 Task: In Heading Arial with underline. Font size of heading  '18'Font style of data Calibri. Font size of data  9Alignment of headline & data Align center. Fill color in heading,  RedFont color of data Black Apply border in Data No BorderIn the sheet  Expense Tracker Spreadsheet Templatebook
Action: Mouse moved to (204, 115)
Screenshot: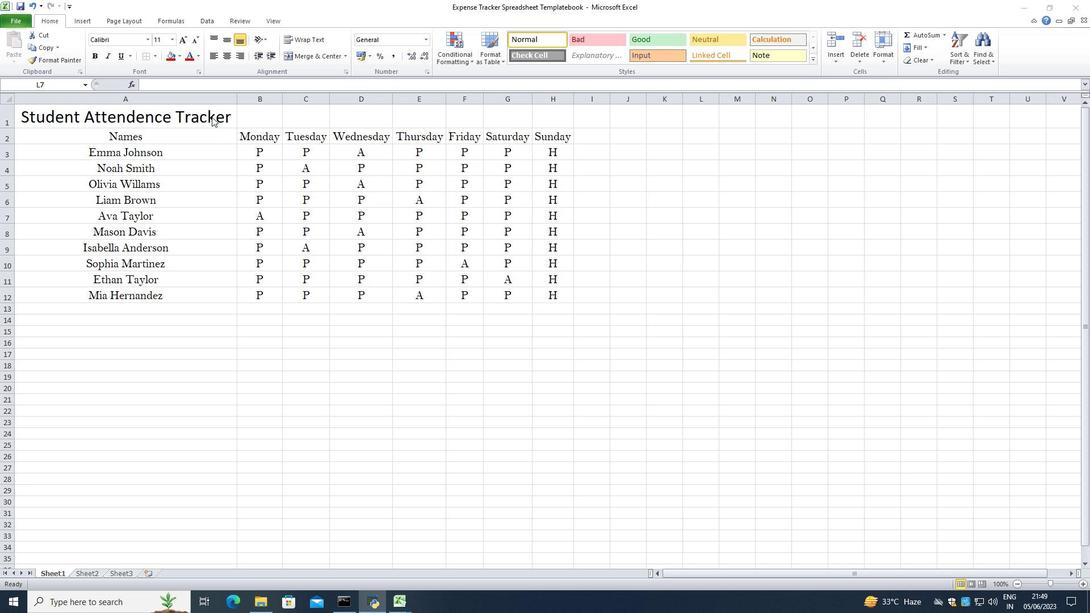 
Action: Mouse pressed left at (204, 115)
Screenshot: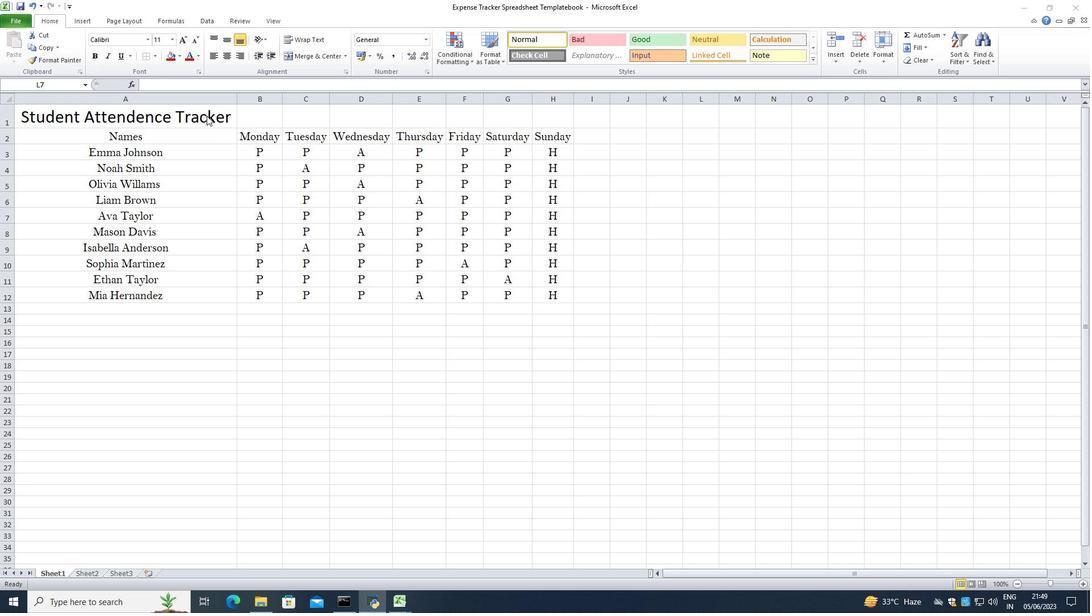 
Action: Mouse moved to (188, 115)
Screenshot: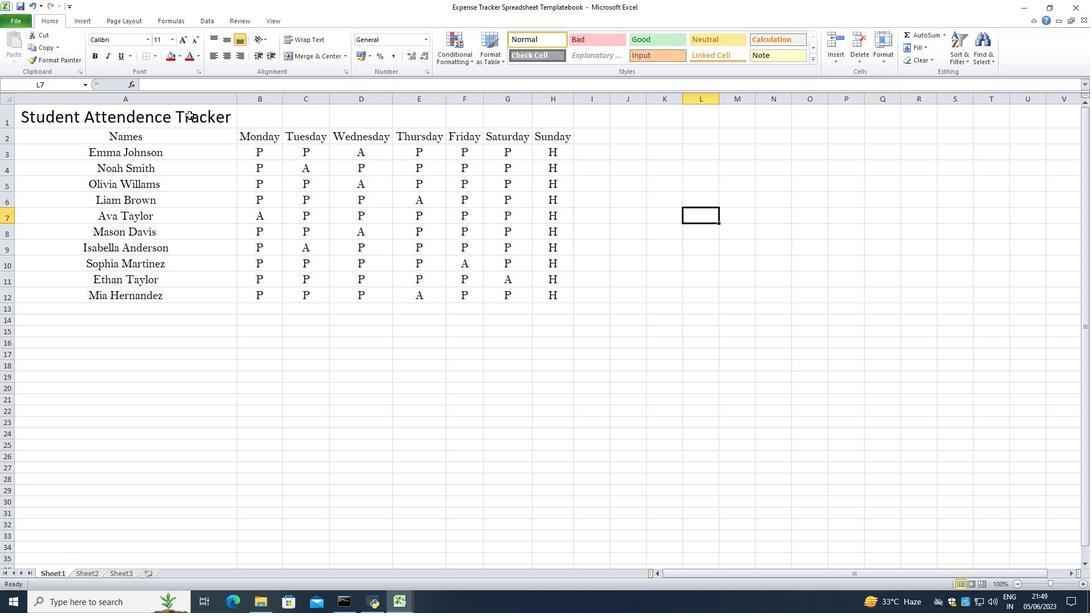 
Action: Mouse pressed left at (188, 115)
Screenshot: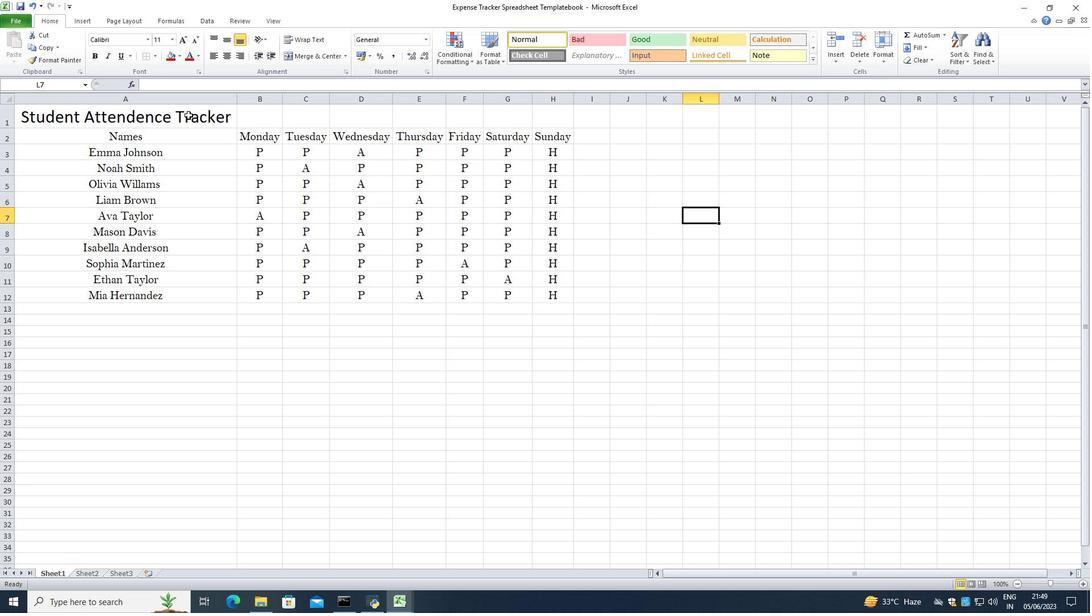 
Action: Mouse moved to (127, 42)
Screenshot: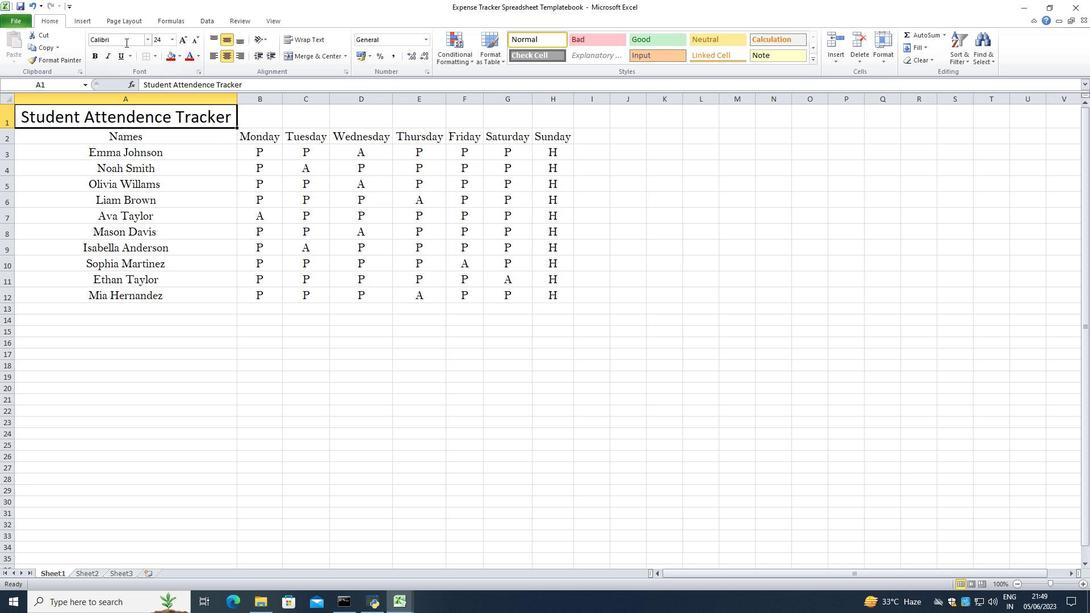 
Action: Mouse pressed left at (127, 42)
Screenshot: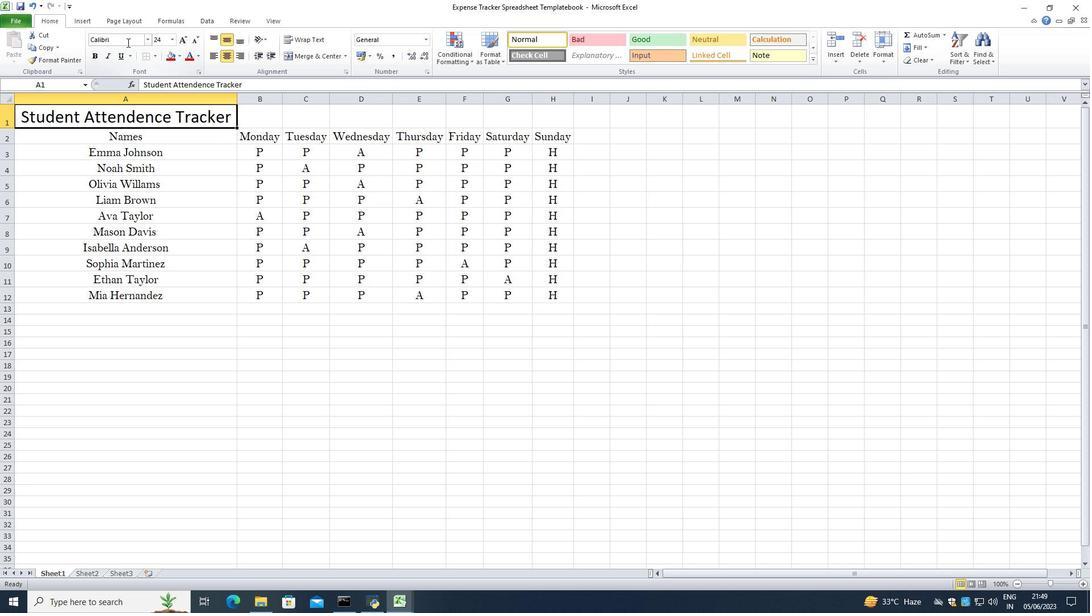 
Action: Mouse moved to (127, 42)
Screenshot: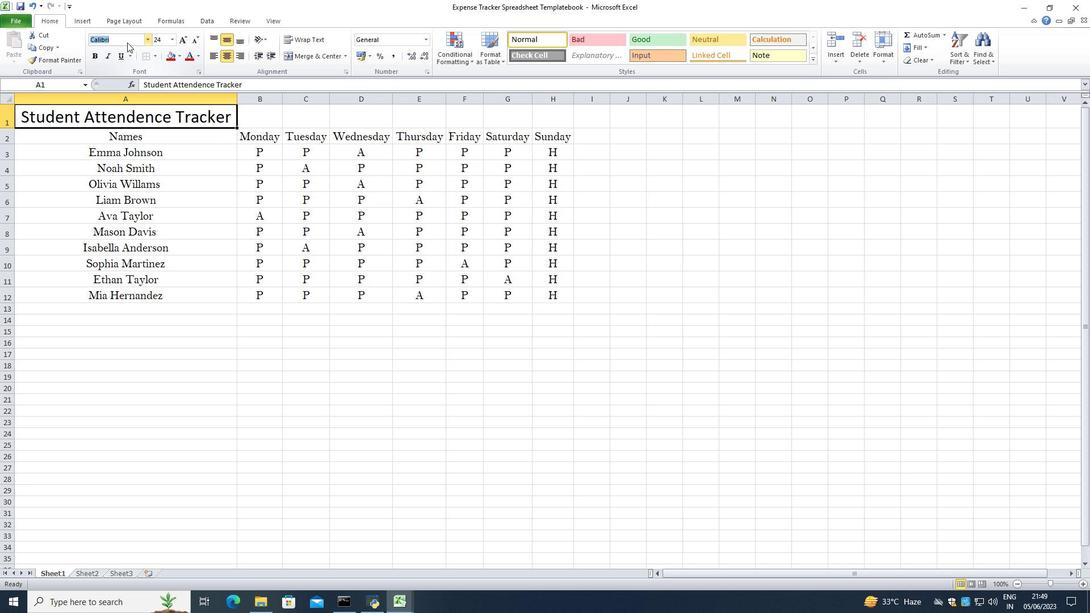 
Action: Key pressed <Key.backspace><Key.shift>Ar<Key.enter>ctrl+U
Screenshot: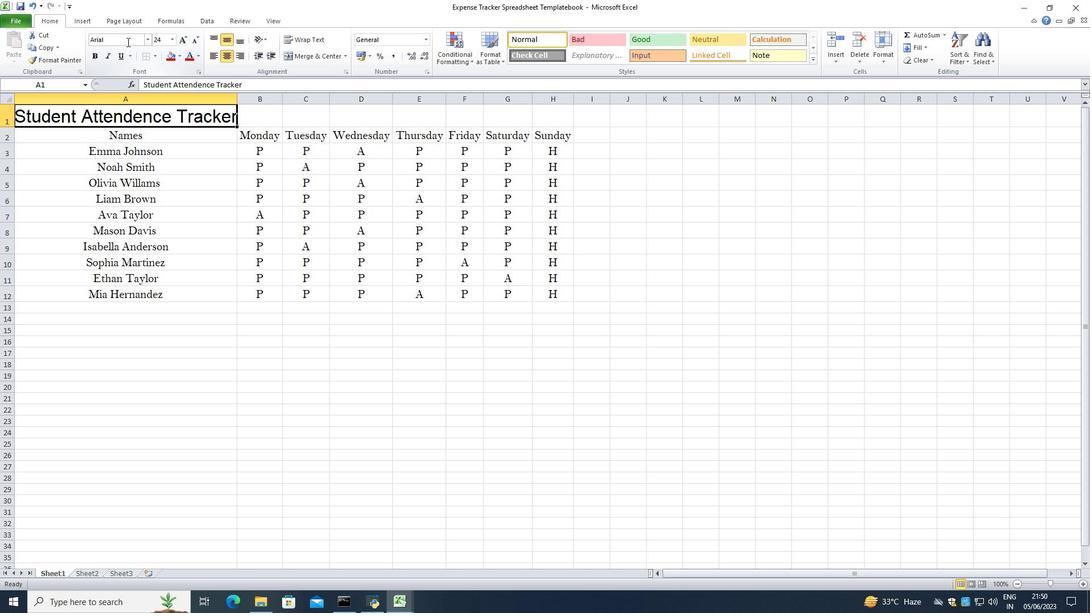 
Action: Mouse moved to (163, 38)
Screenshot: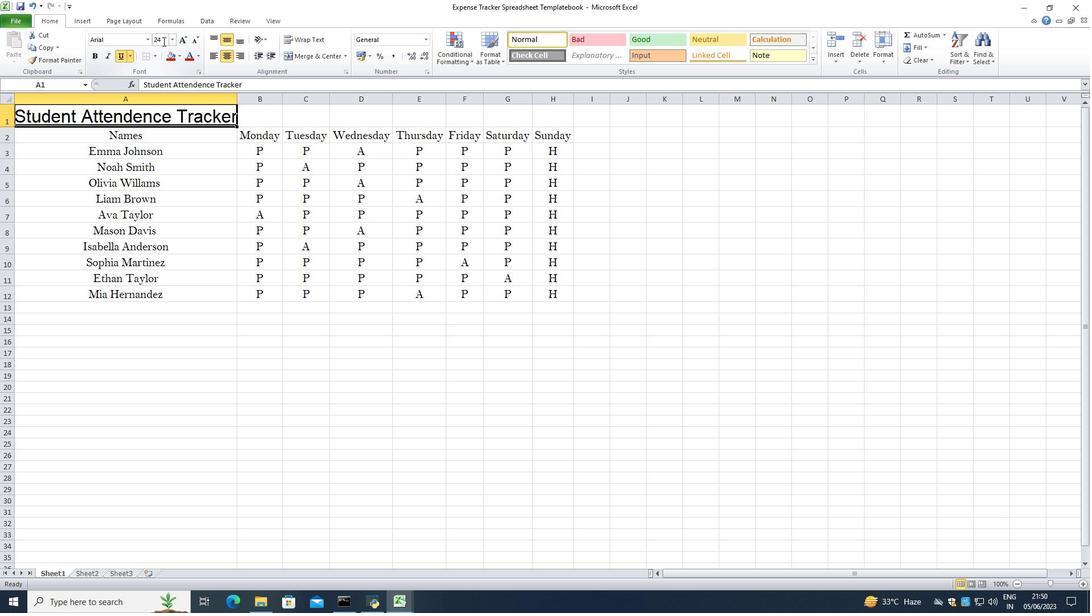 
Action: Mouse pressed left at (163, 38)
Screenshot: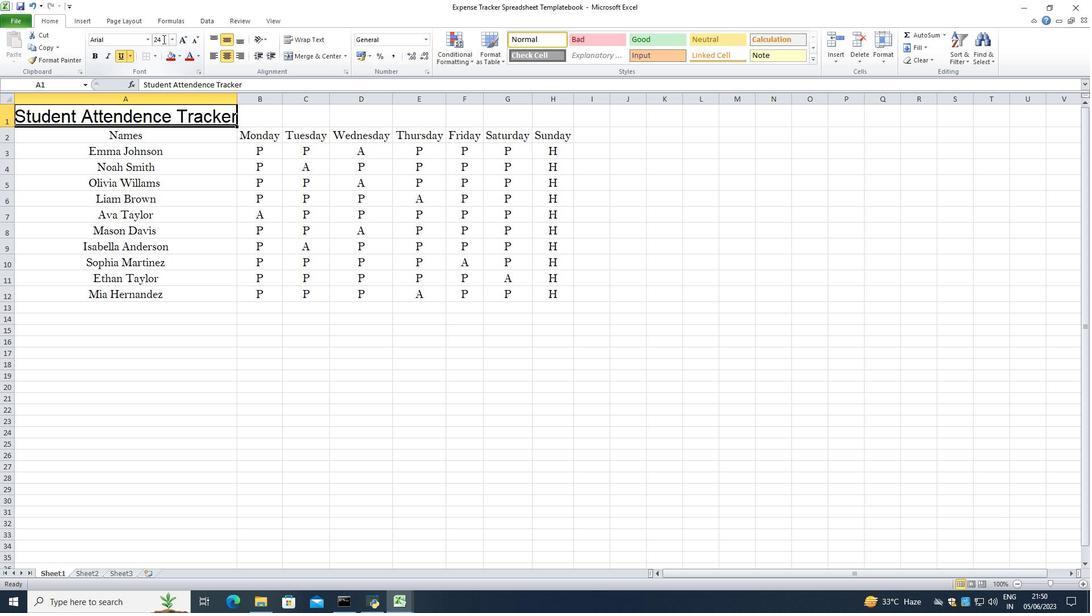 
Action: Key pressed <Key.backspace>18<Key.enter>
Screenshot: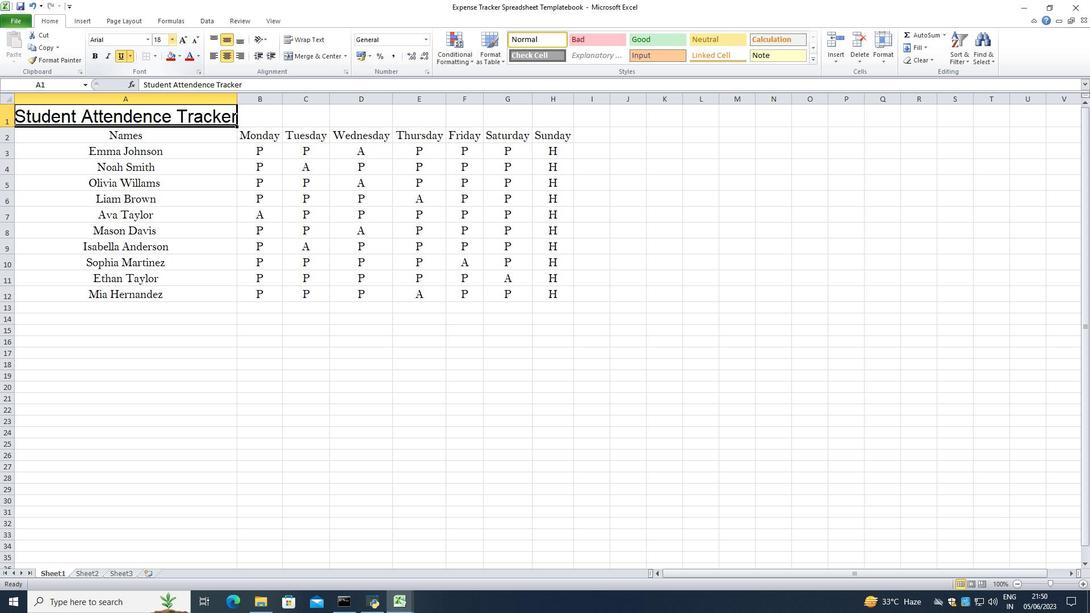 
Action: Mouse moved to (94, 130)
Screenshot: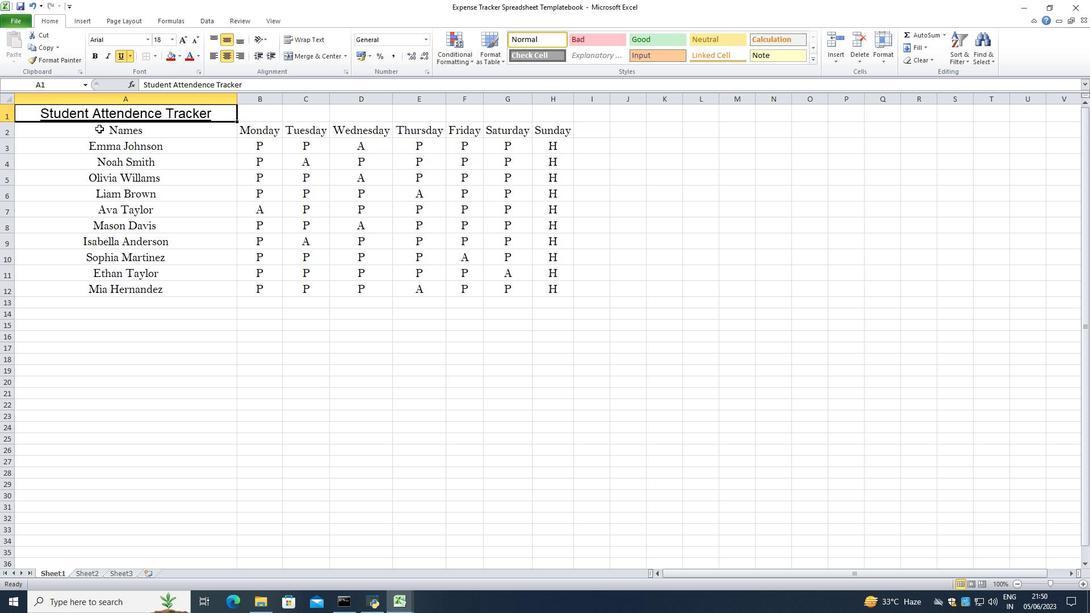 
Action: Mouse pressed left at (94, 130)
Screenshot: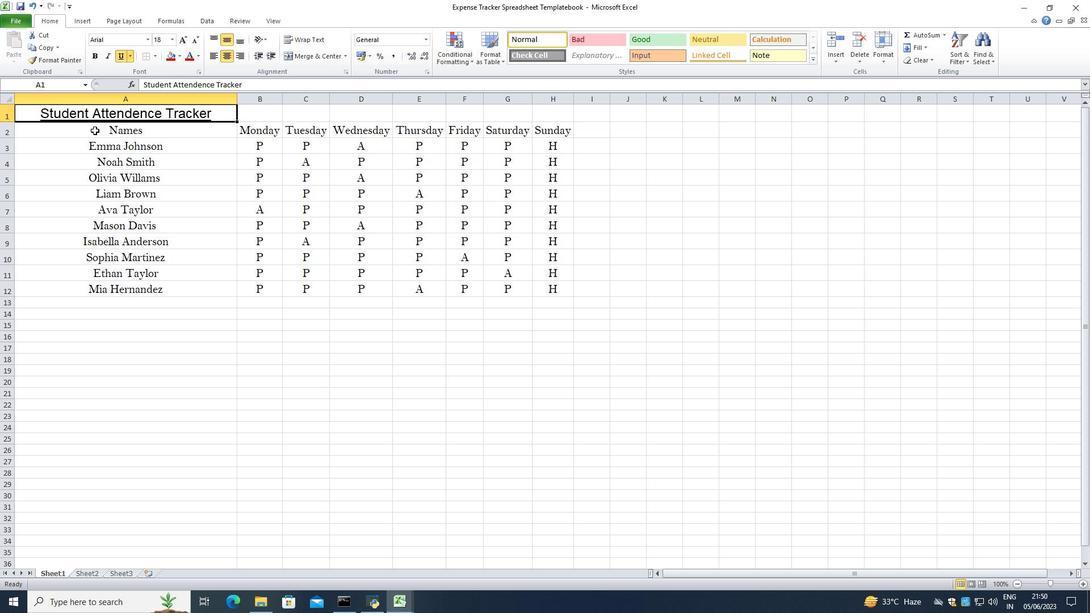 
Action: Mouse moved to (94, 131)
Screenshot: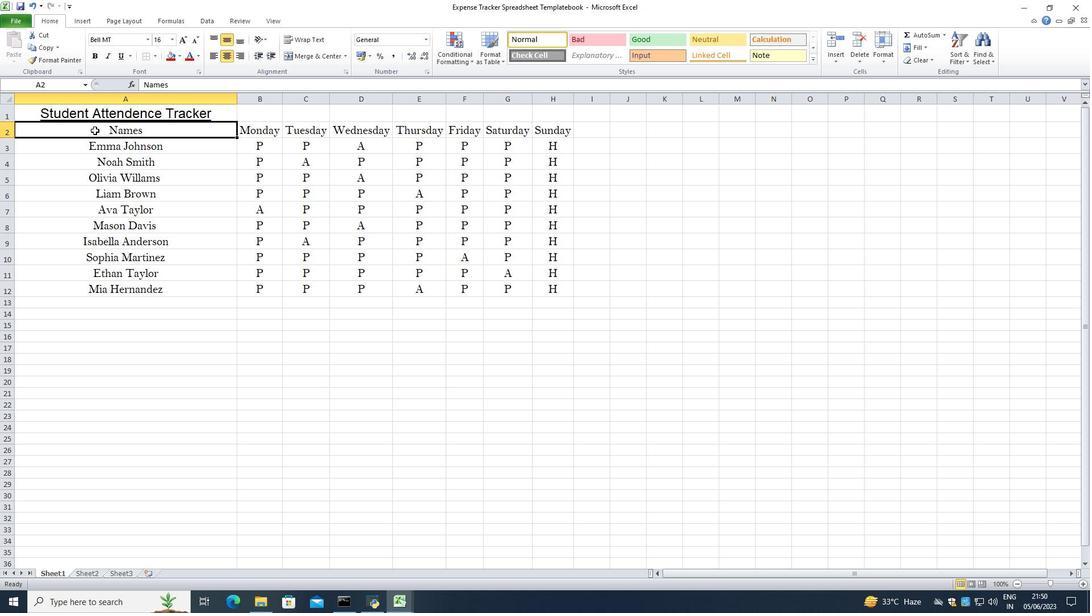 
Action: Mouse pressed left at (94, 131)
Screenshot: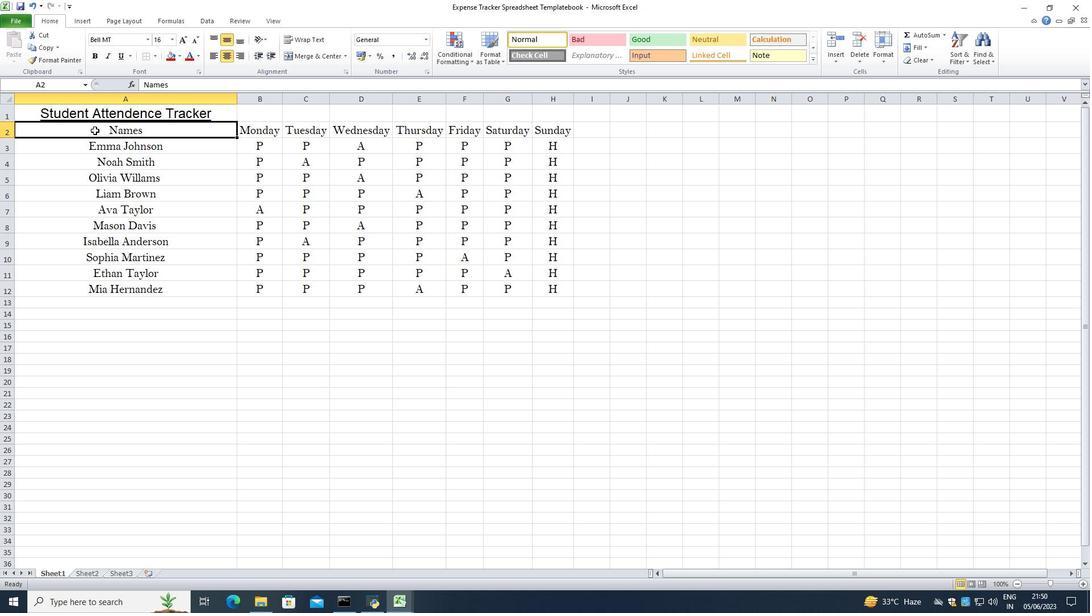 
Action: Mouse moved to (130, 36)
Screenshot: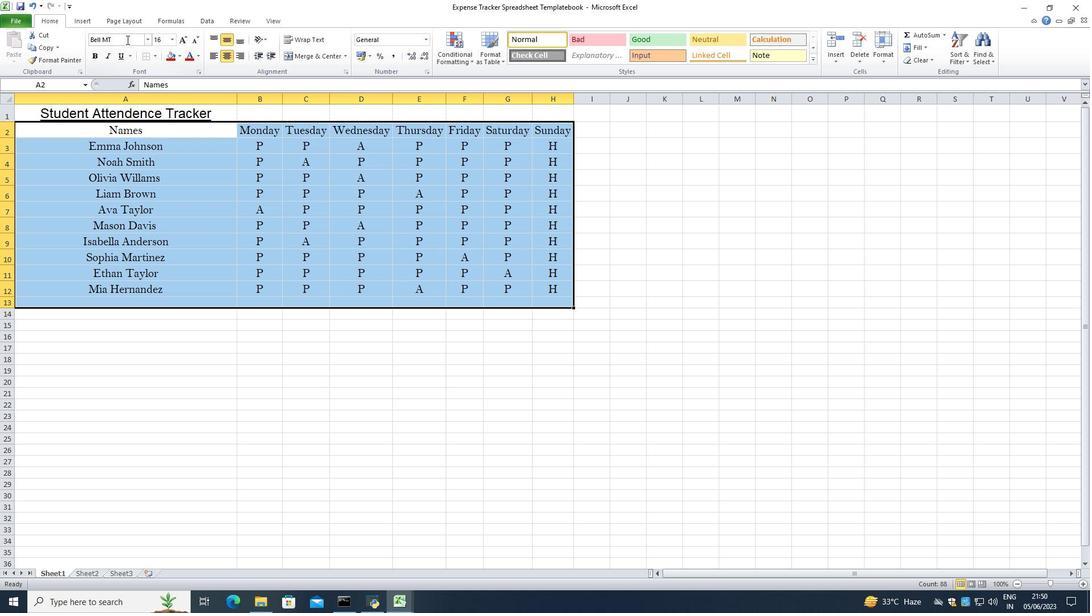 
Action: Mouse pressed left at (130, 36)
Screenshot: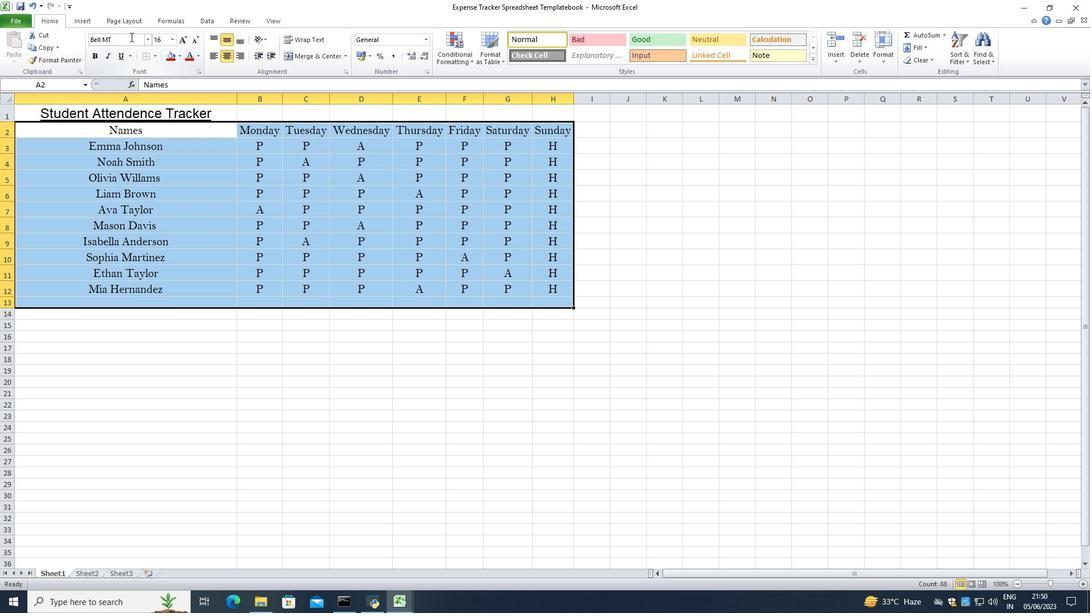 
Action: Key pressed <Key.backspace><Key.shift>Cali<Key.enter>
Screenshot: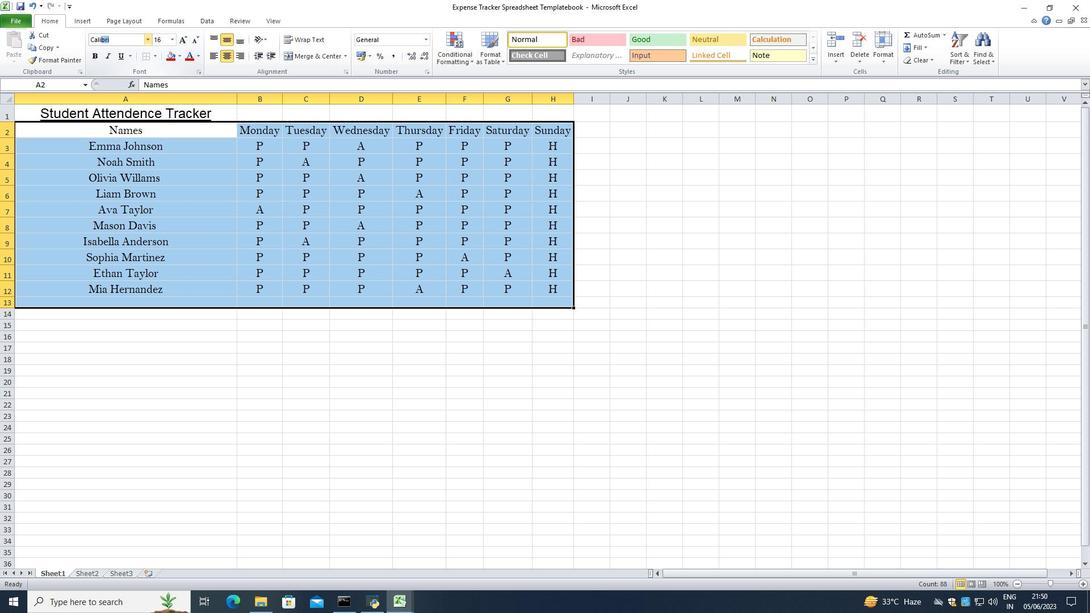 
Action: Mouse moved to (157, 37)
Screenshot: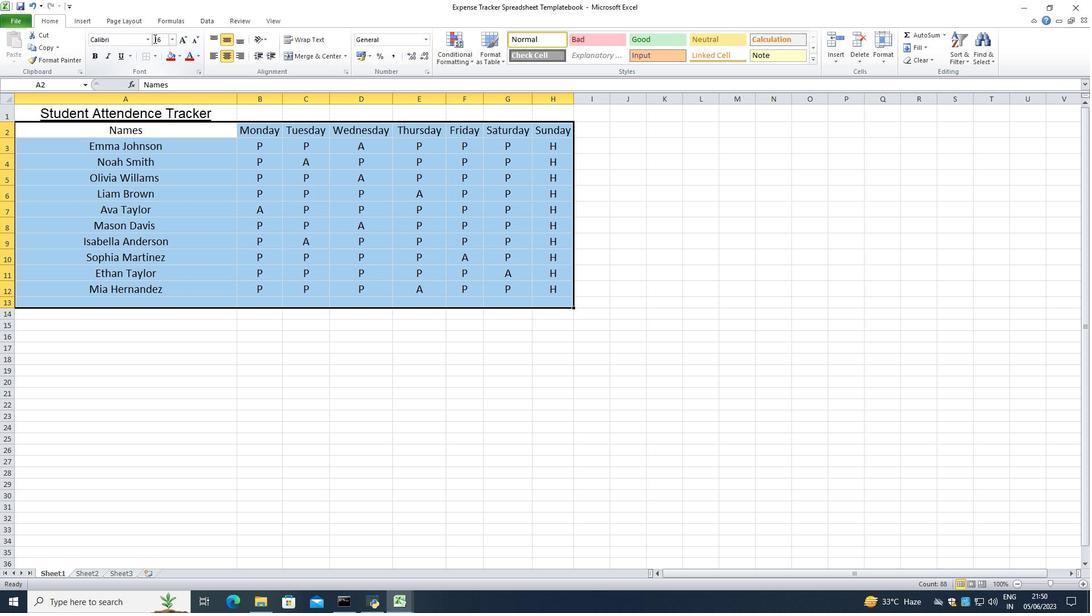 
Action: Mouse pressed left at (157, 37)
Screenshot: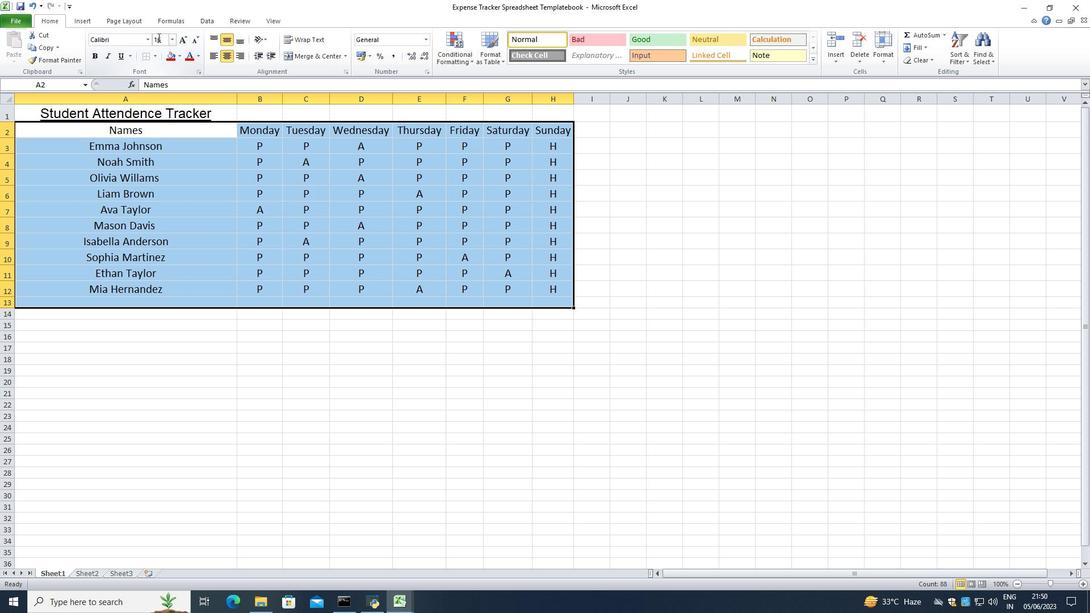 
Action: Mouse moved to (153, 50)
Screenshot: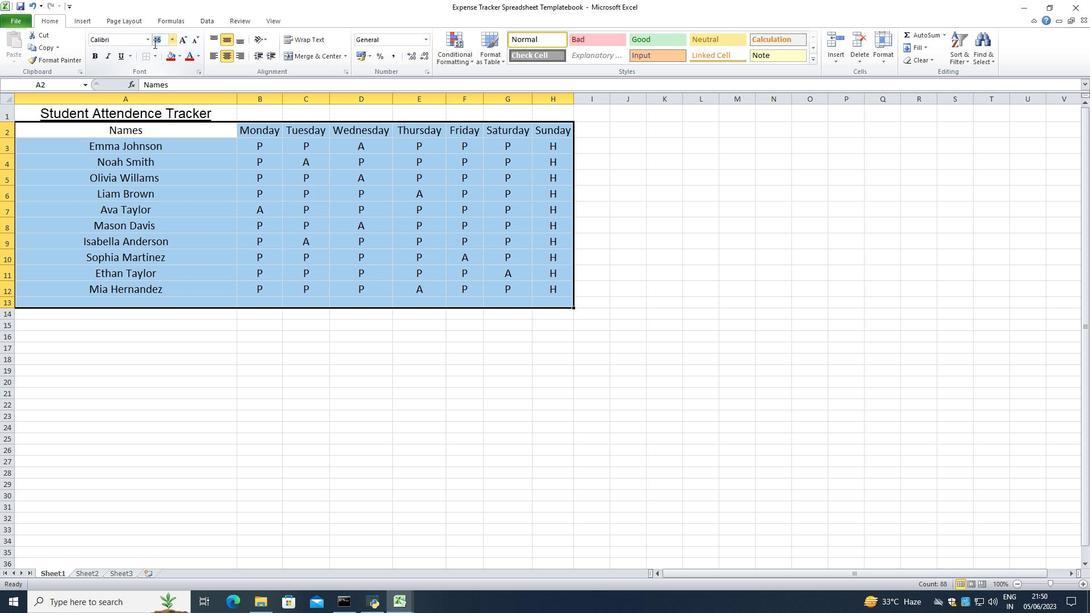 
Action: Key pressed <Key.backspace>
Screenshot: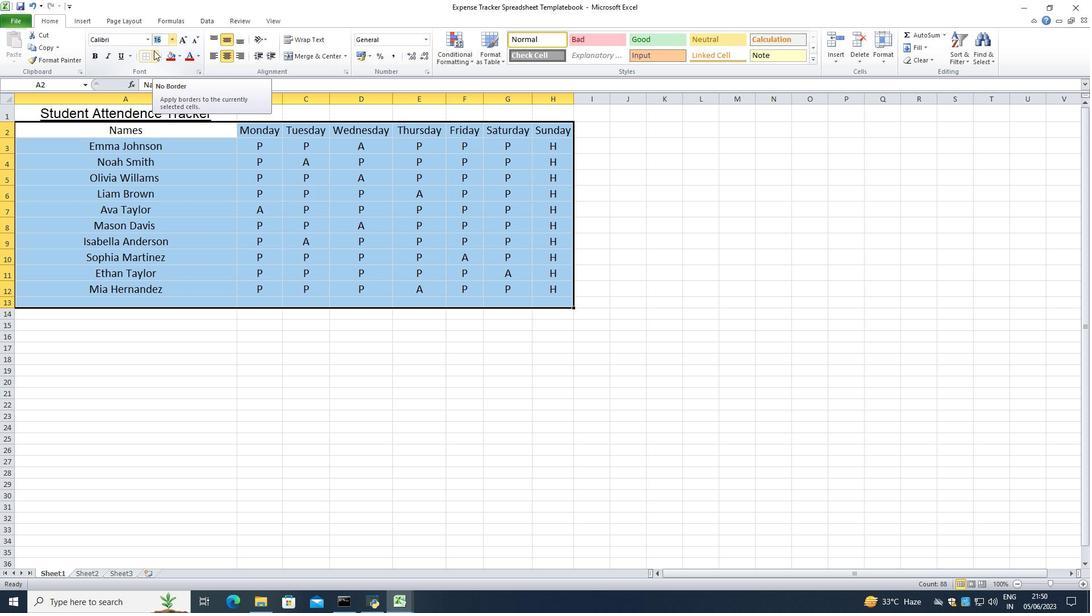 
Action: Mouse moved to (153, 50)
Screenshot: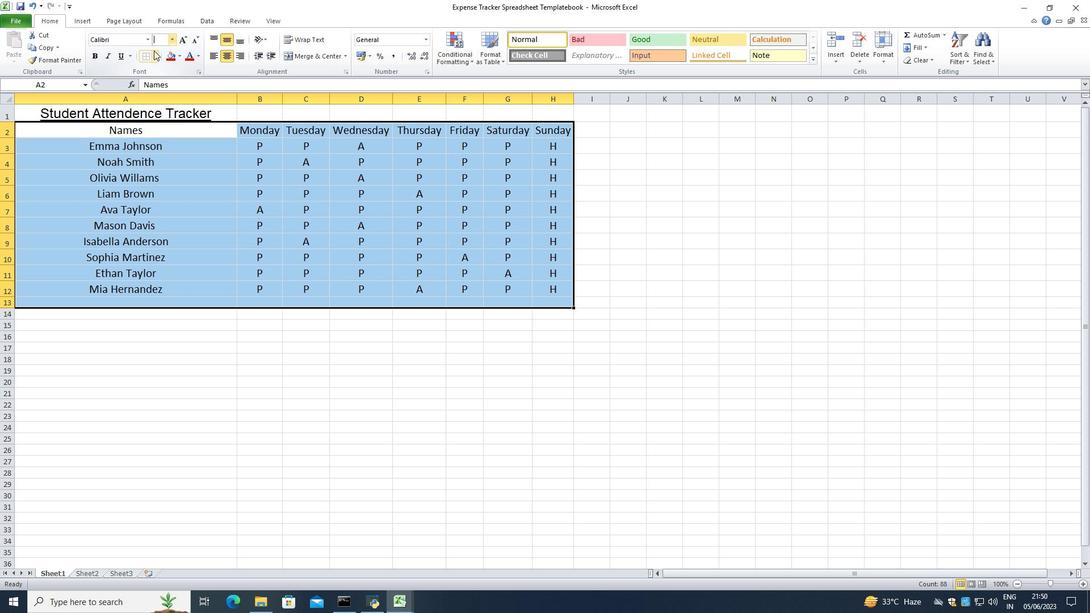 
Action: Key pressed 9<Key.enter>
Screenshot: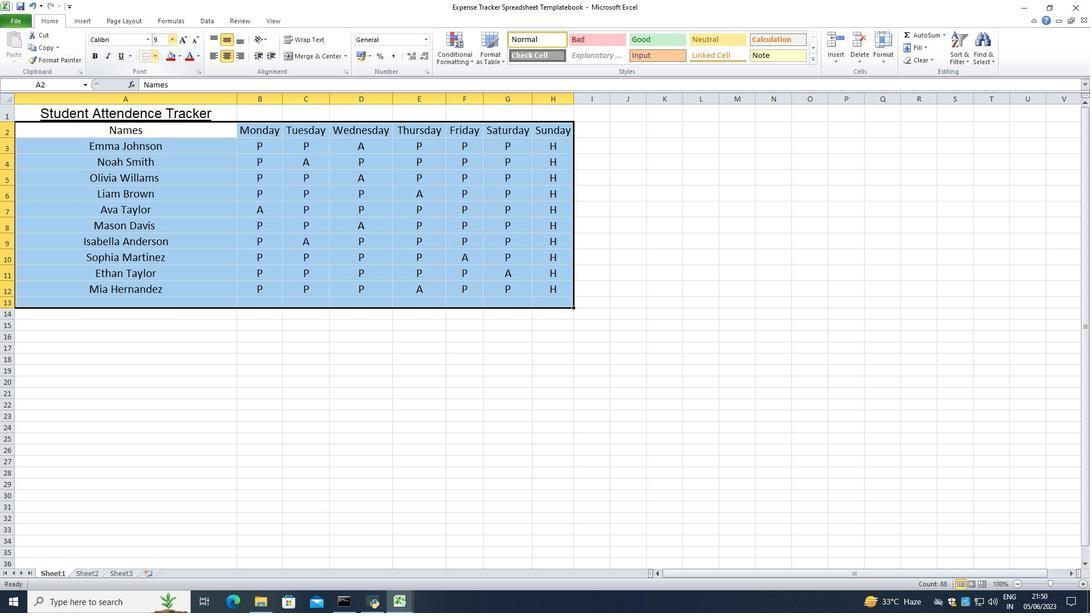 
Action: Mouse moved to (53, 111)
Screenshot: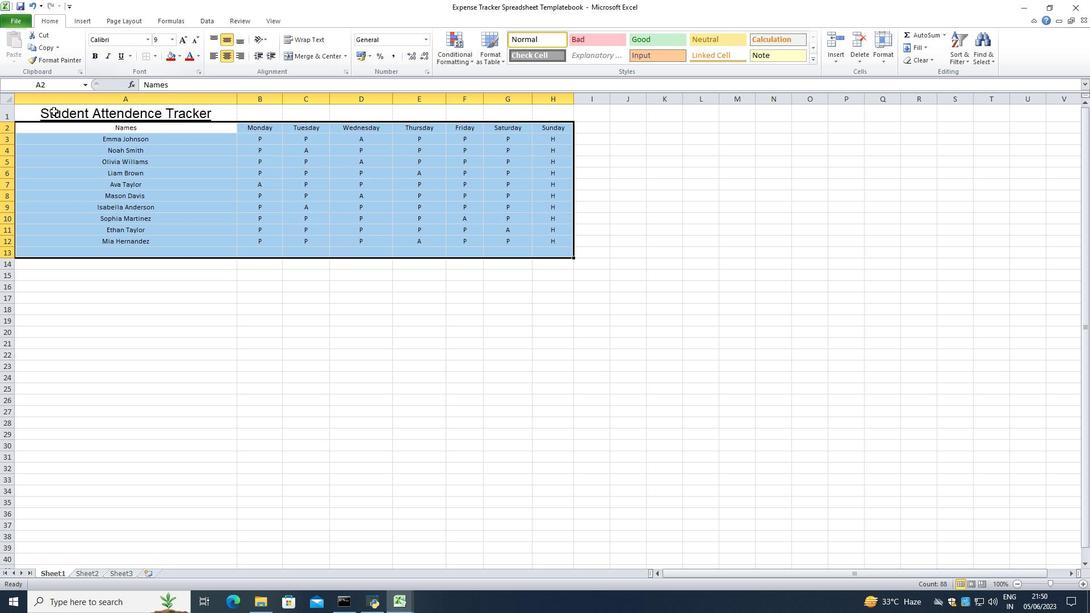 
Action: Mouse pressed left at (53, 111)
Screenshot: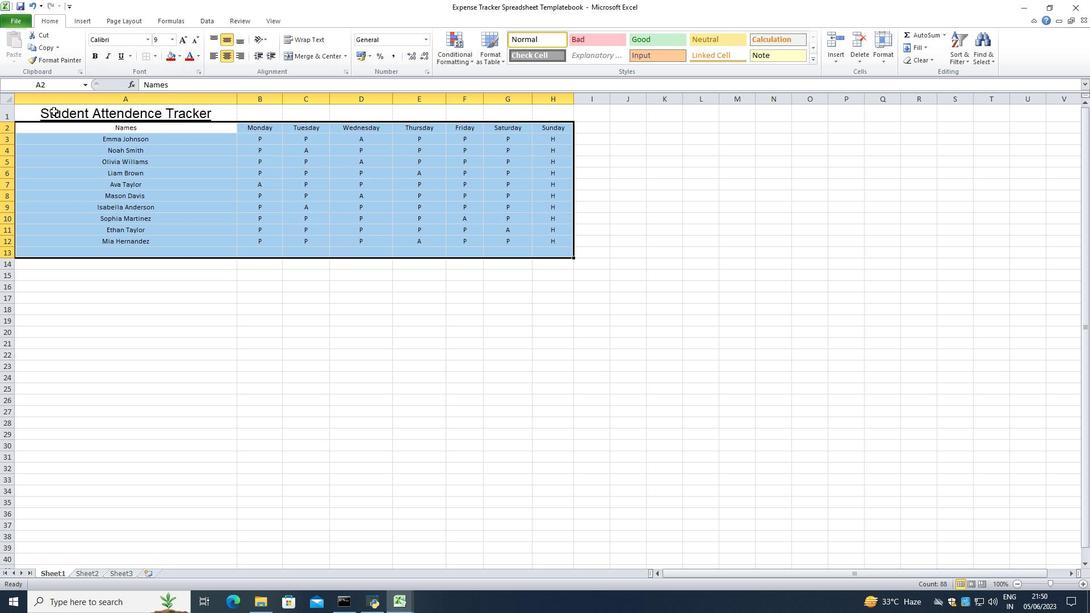 
Action: Mouse moved to (235, 283)
Screenshot: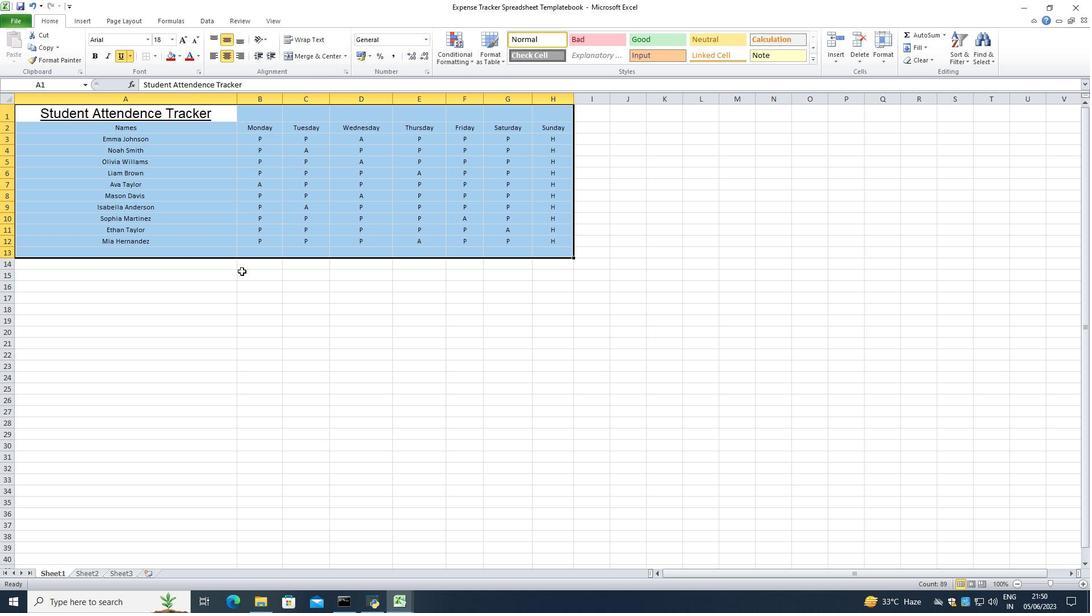 
Action: Mouse pressed left at (235, 283)
Screenshot: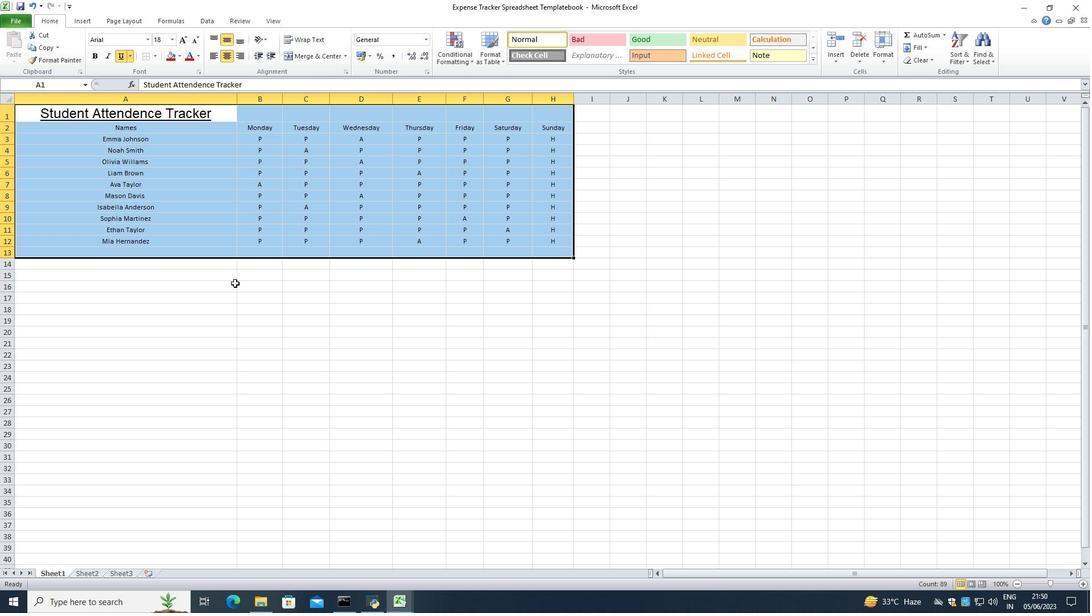 
Action: Mouse moved to (85, 114)
Screenshot: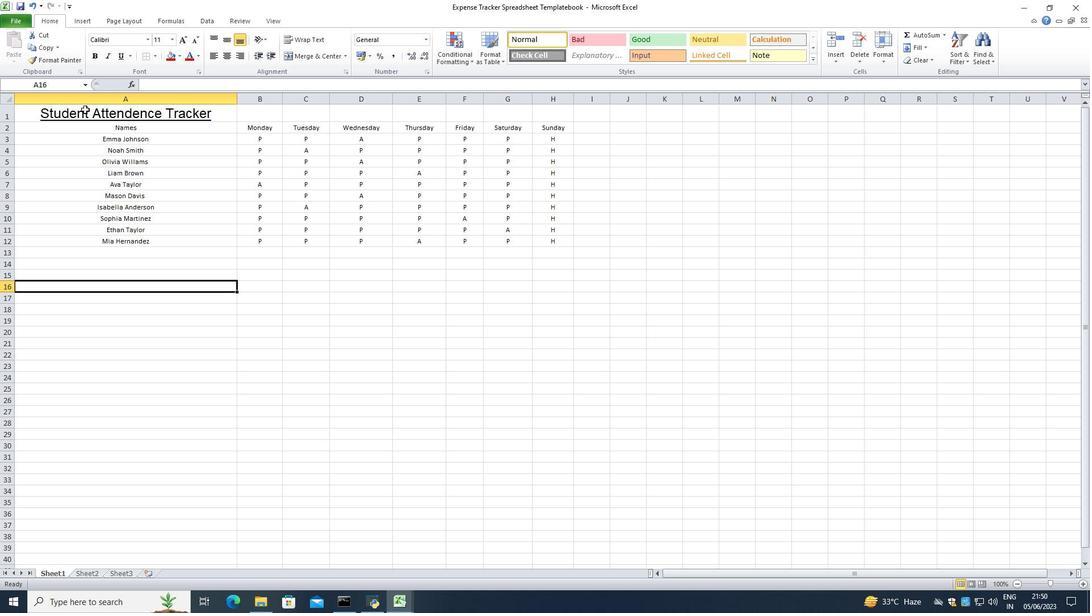 
Action: Mouse pressed left at (84, 109)
Screenshot: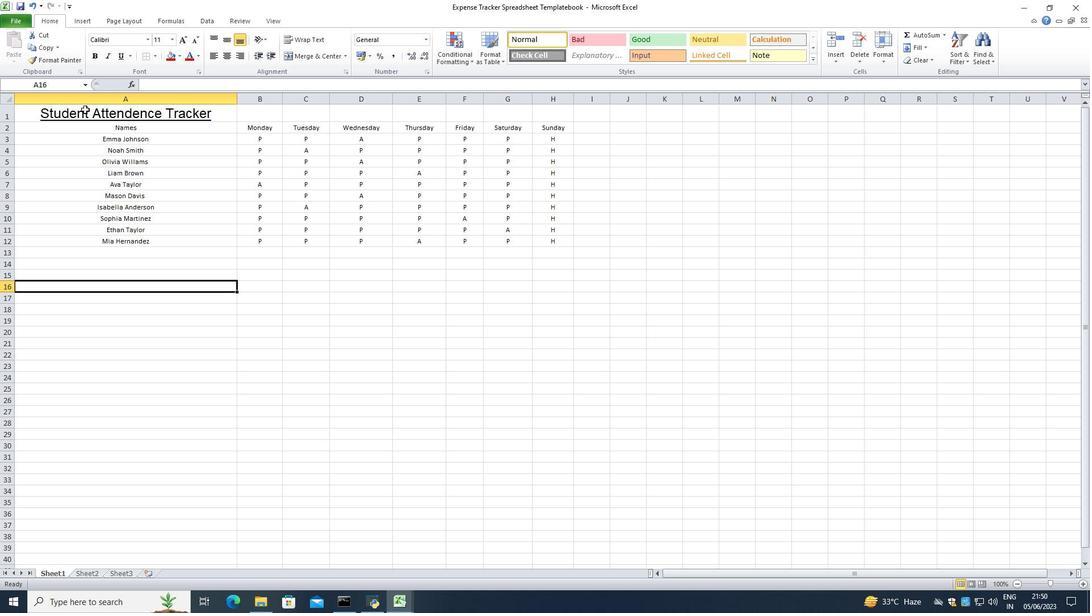 
Action: Mouse moved to (225, 41)
Screenshot: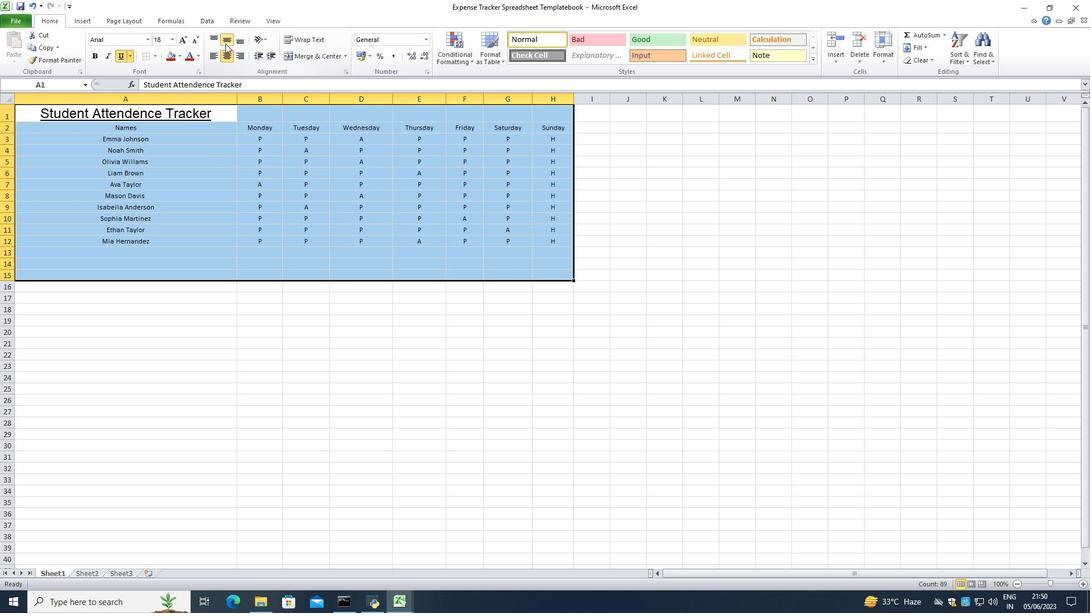 
Action: Mouse pressed left at (225, 41)
Screenshot: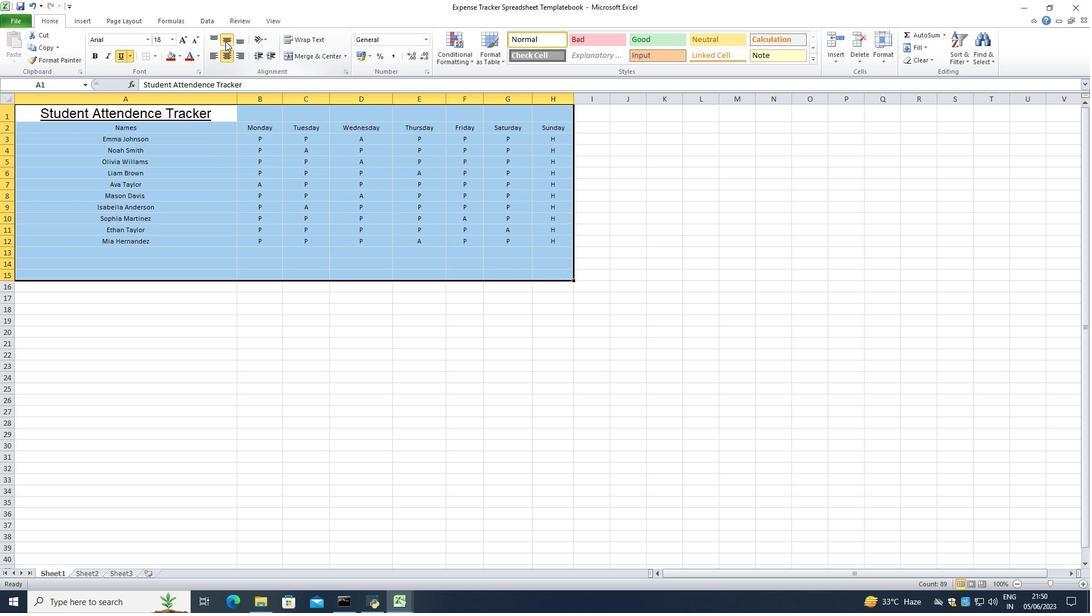
Action: Mouse moved to (223, 53)
Screenshot: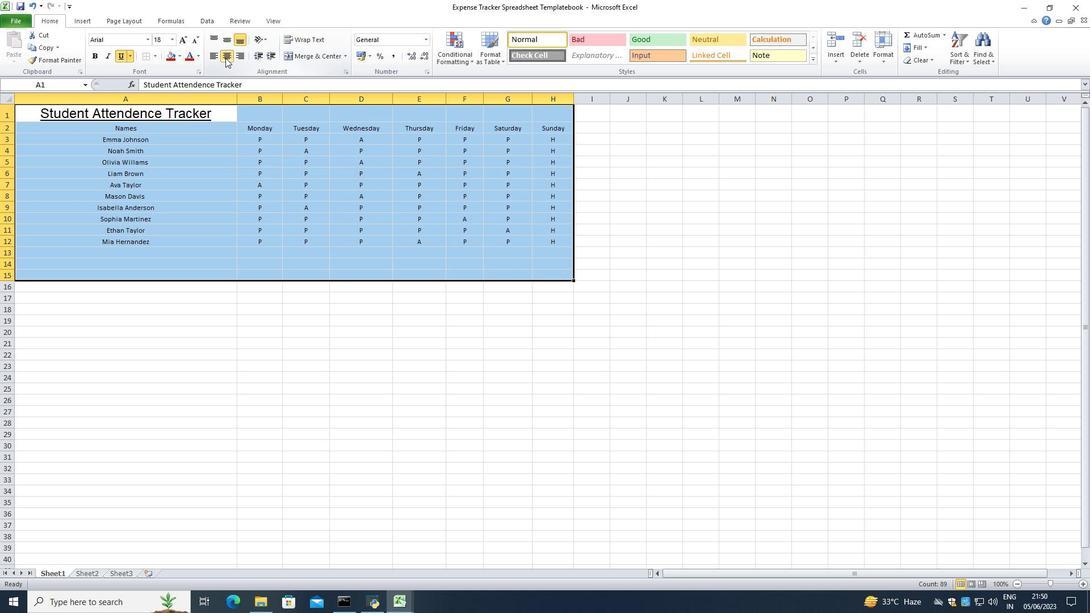 
Action: Mouse pressed left at (223, 53)
Screenshot: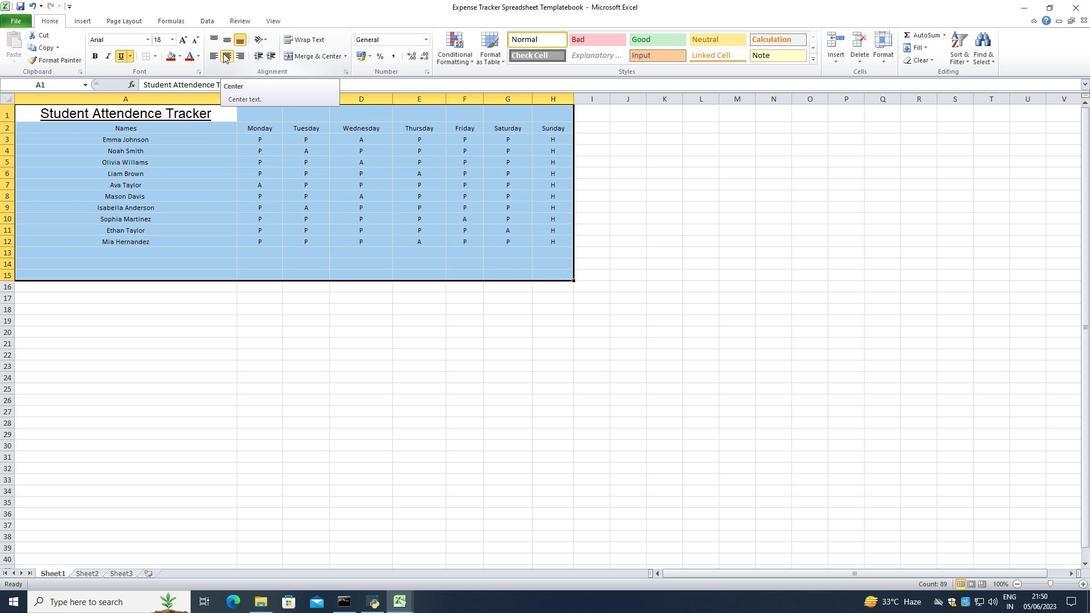 
Action: Mouse moved to (243, 40)
Screenshot: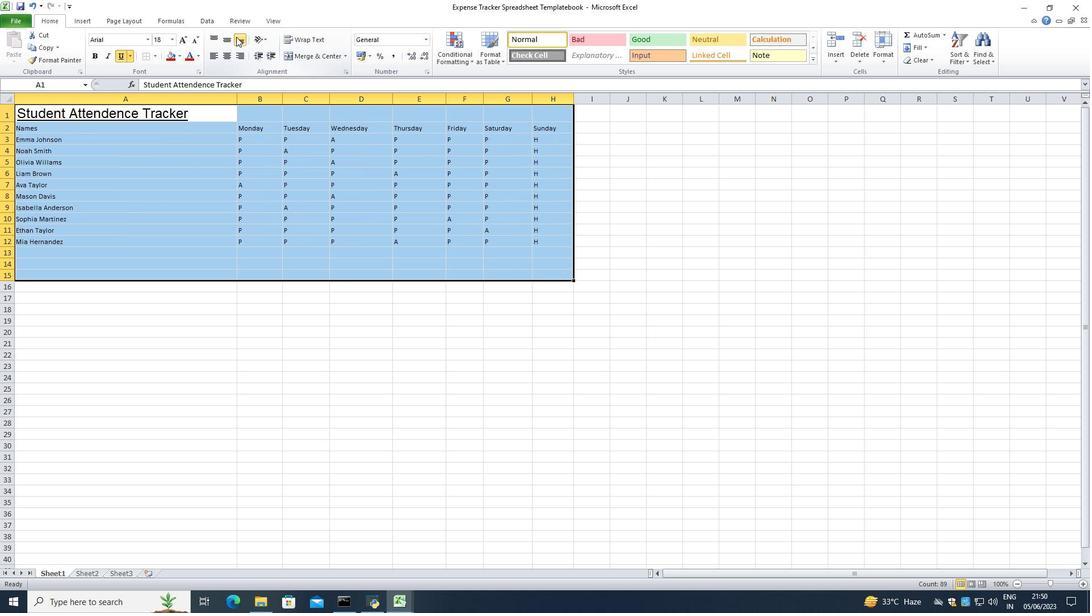 
Action: Mouse pressed left at (243, 40)
Screenshot: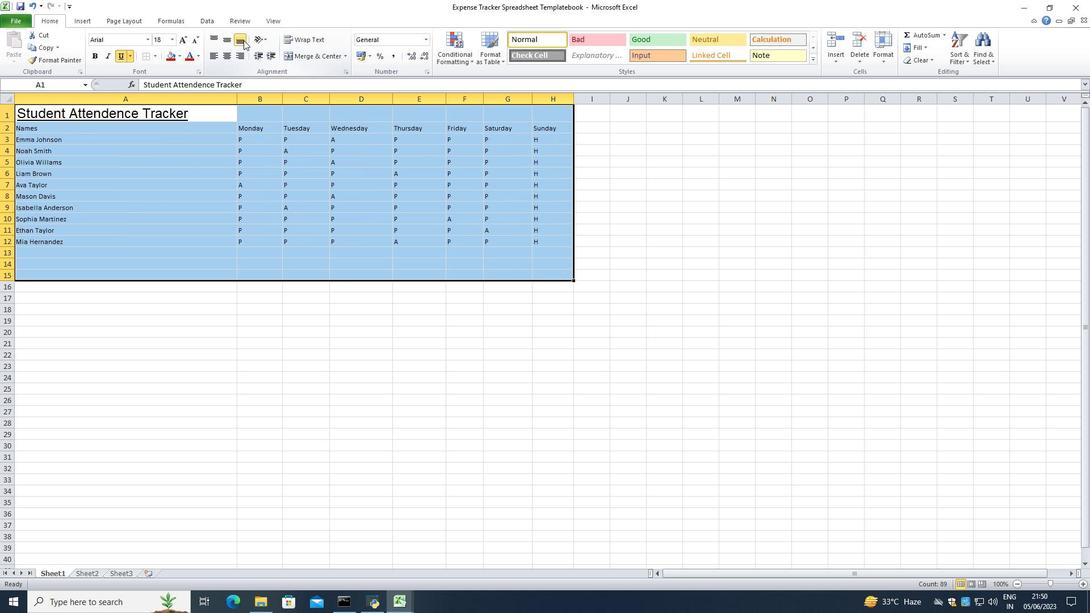 
Action: Mouse moved to (239, 41)
Screenshot: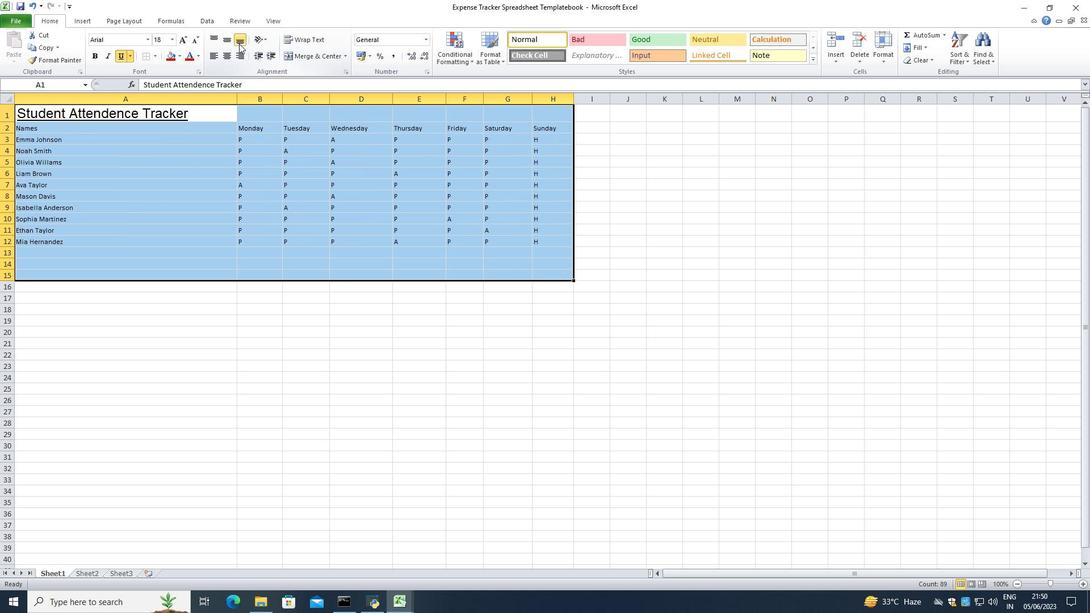 
Action: Mouse pressed left at (239, 41)
Screenshot: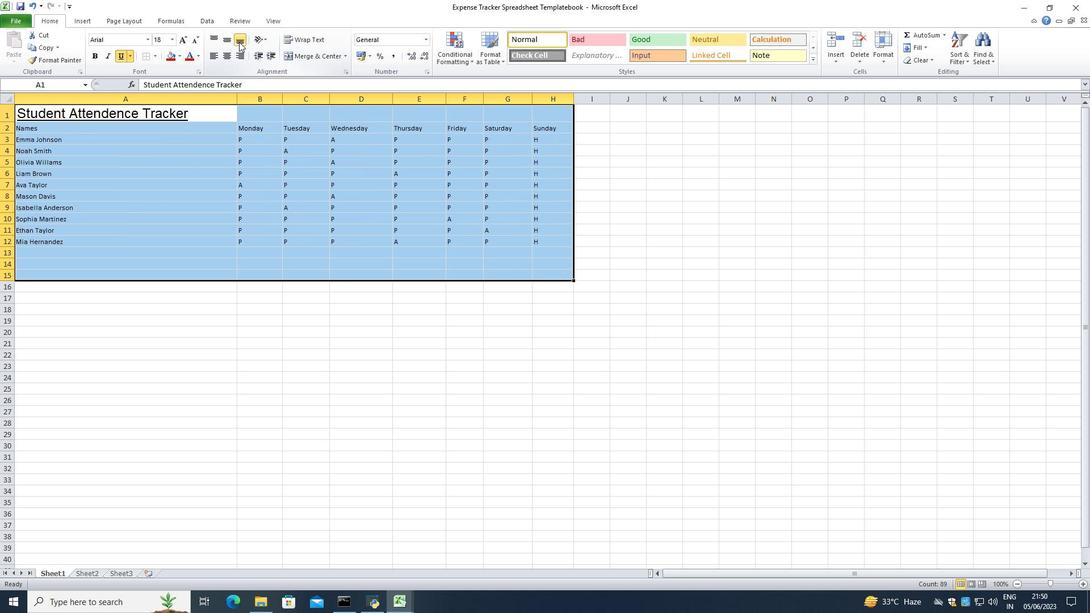 
Action: Mouse pressed left at (239, 41)
Screenshot: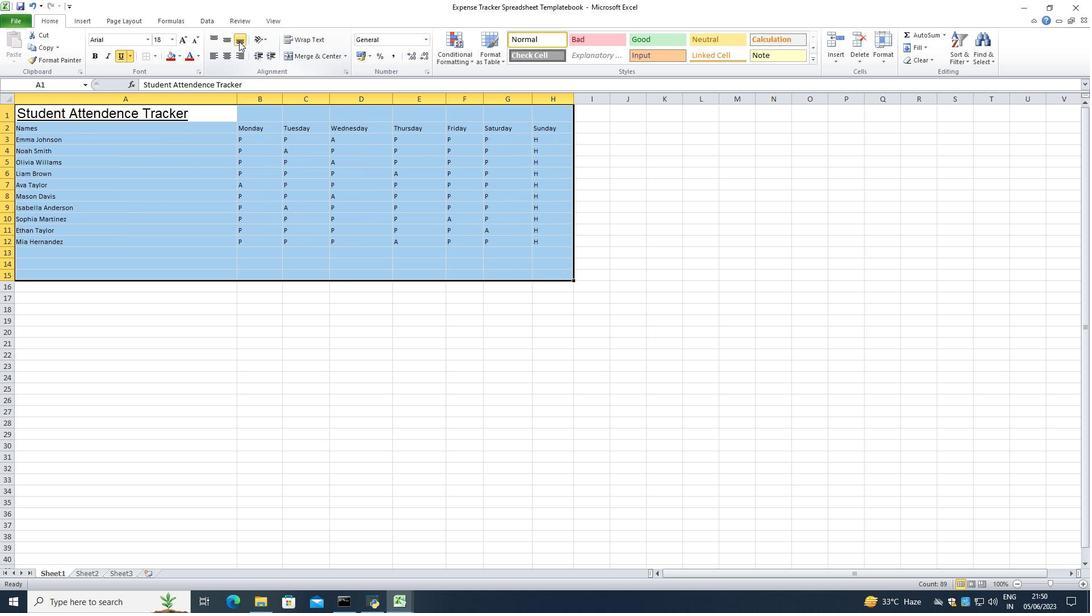 
Action: Mouse moved to (226, 52)
Screenshot: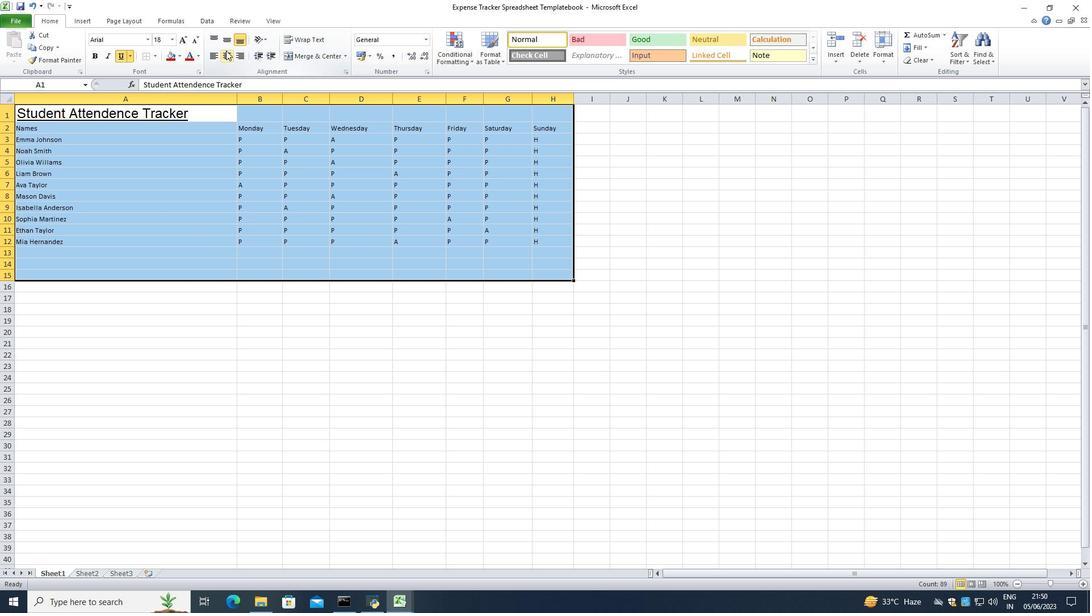 
Action: Mouse pressed left at (226, 52)
Screenshot: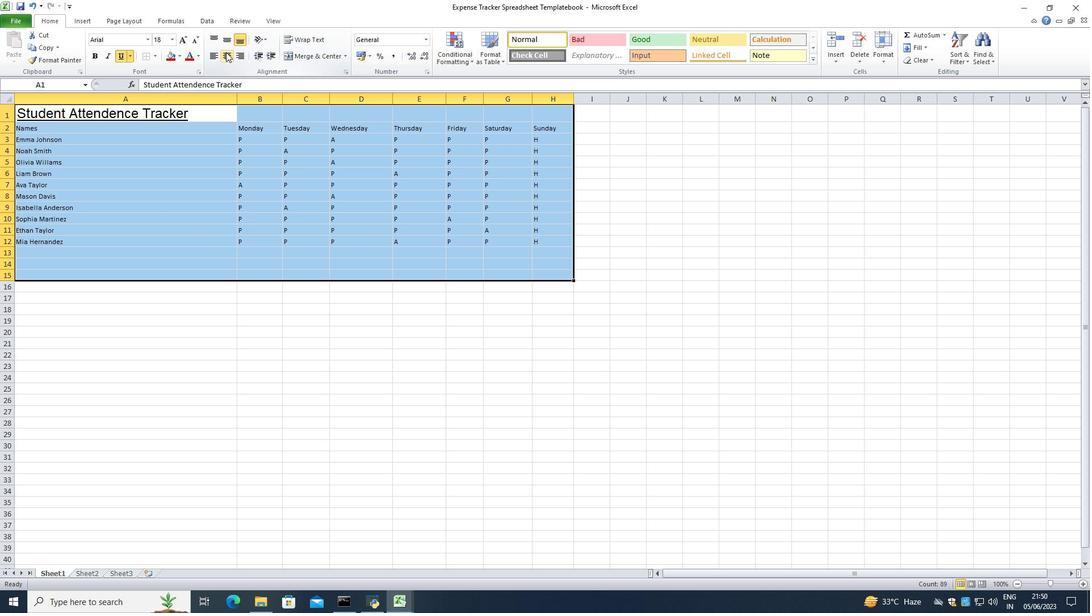 
Action: Mouse moved to (237, 40)
Screenshot: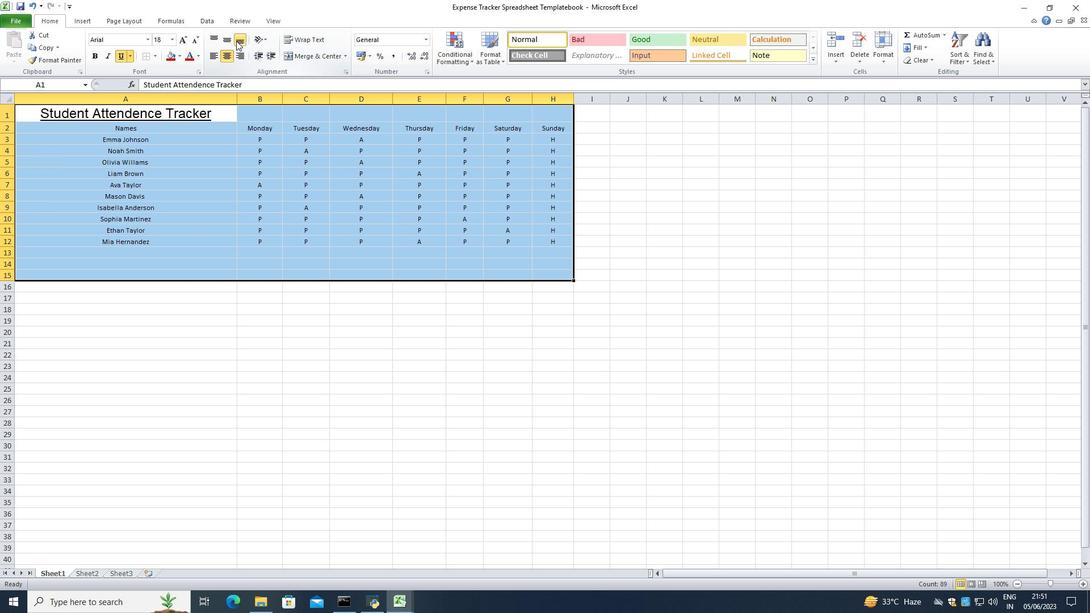
Action: Mouse pressed left at (237, 40)
Screenshot: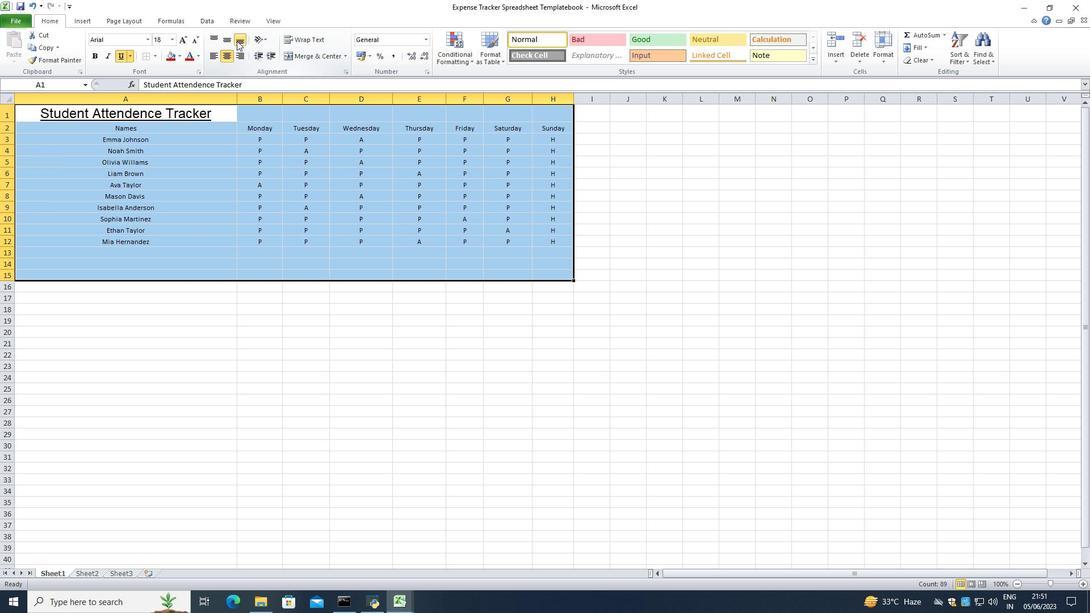 
Action: Mouse pressed left at (237, 40)
Screenshot: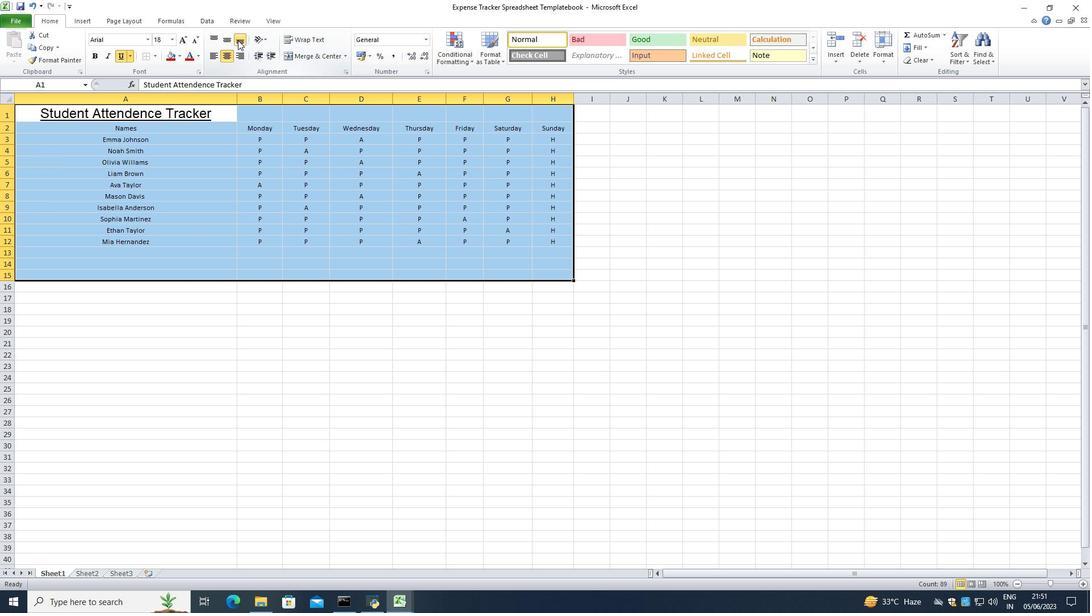
Action: Mouse pressed left at (237, 40)
Screenshot: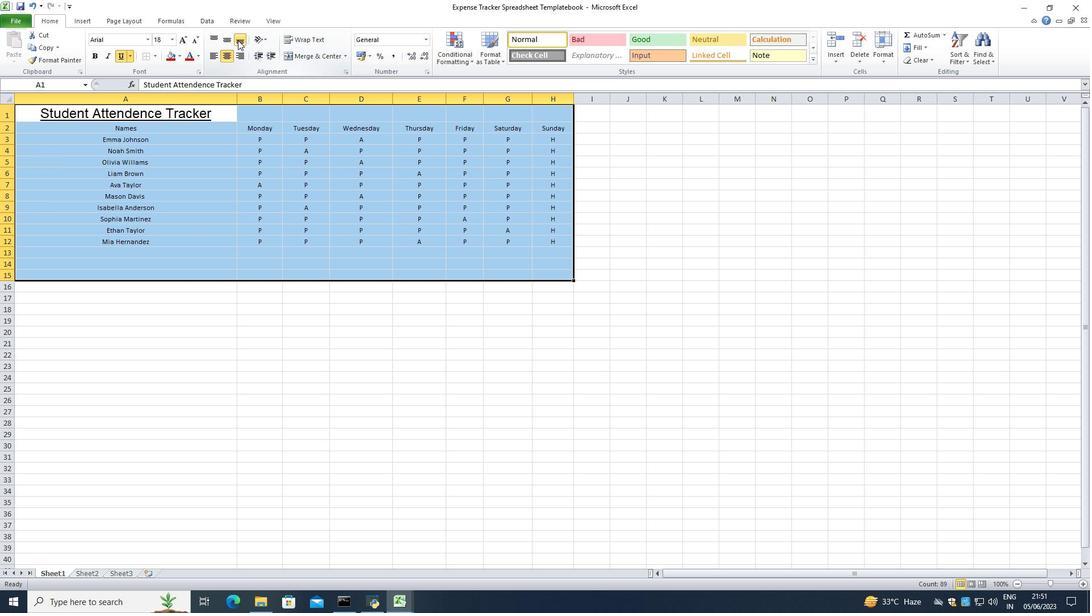 
Action: Mouse pressed left at (237, 40)
Screenshot: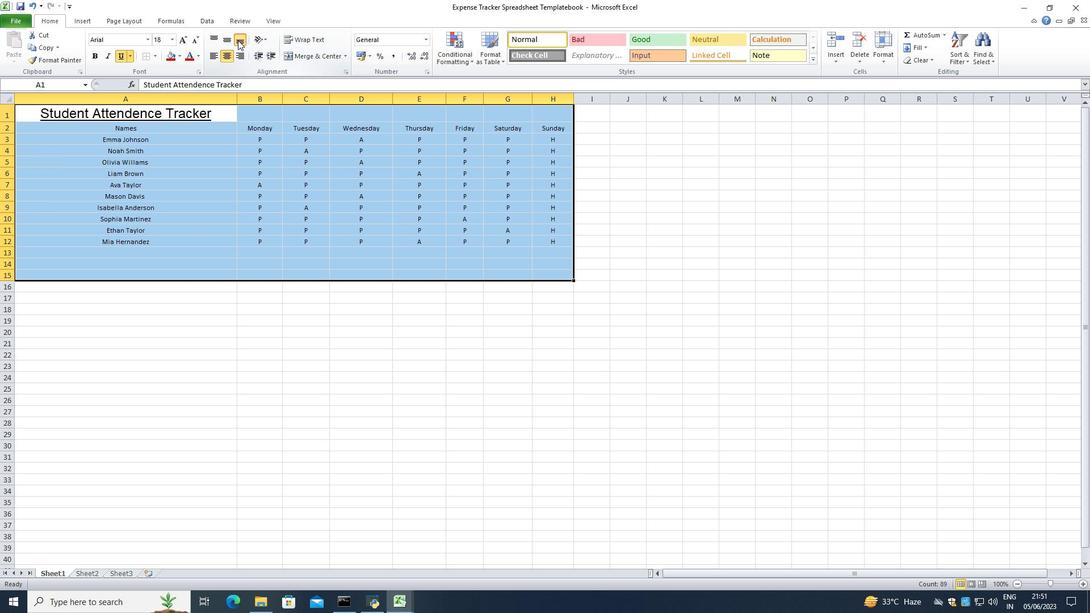 
Action: Mouse pressed left at (237, 40)
Screenshot: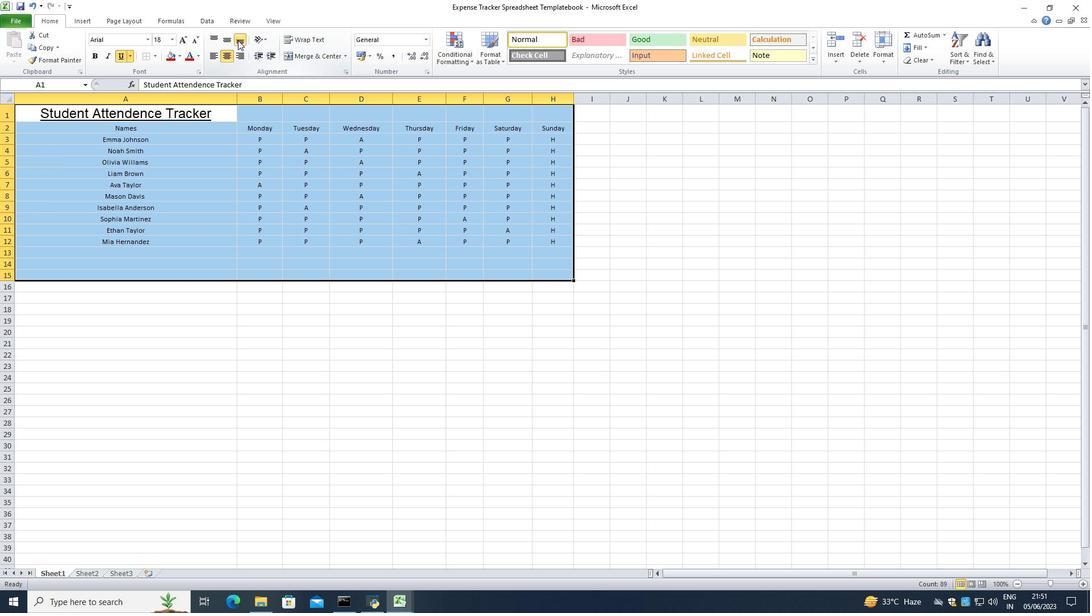 
Action: Mouse moved to (227, 61)
Screenshot: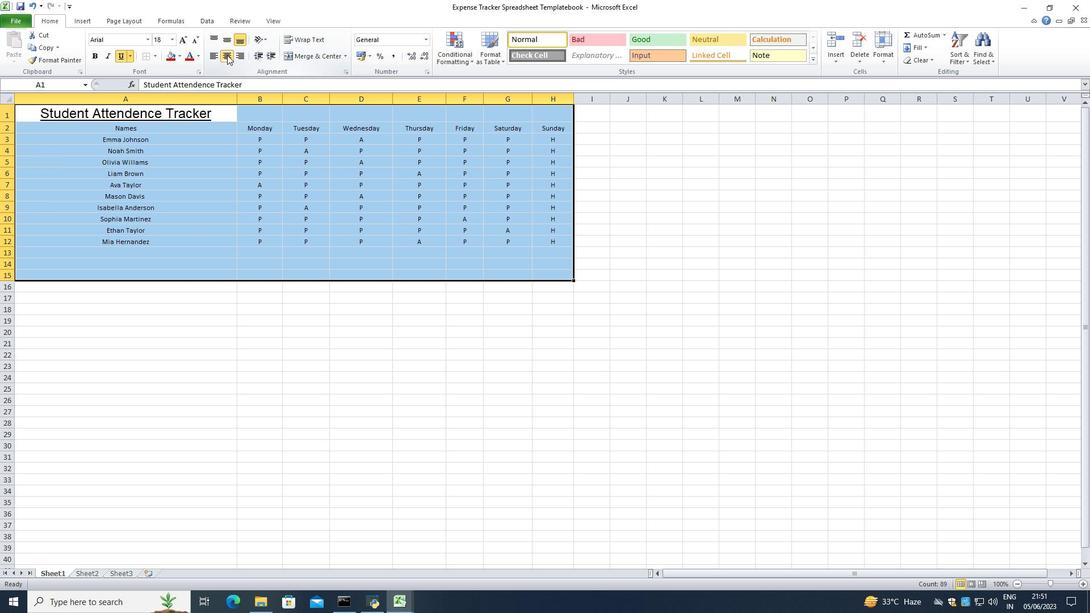 
Action: Mouse pressed left at (227, 61)
Screenshot: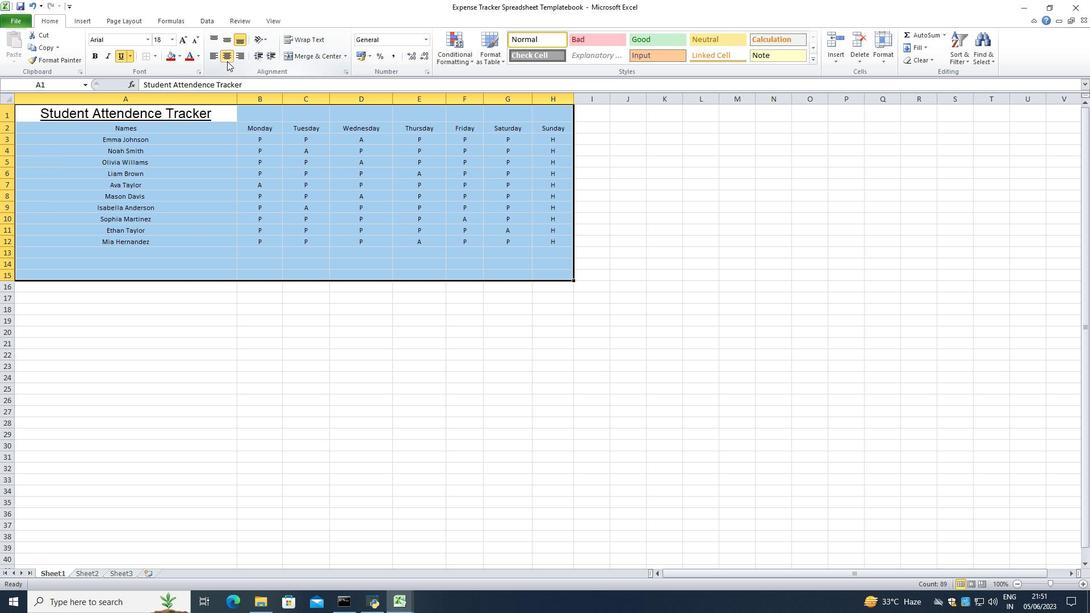 
Action: Mouse moved to (229, 54)
Screenshot: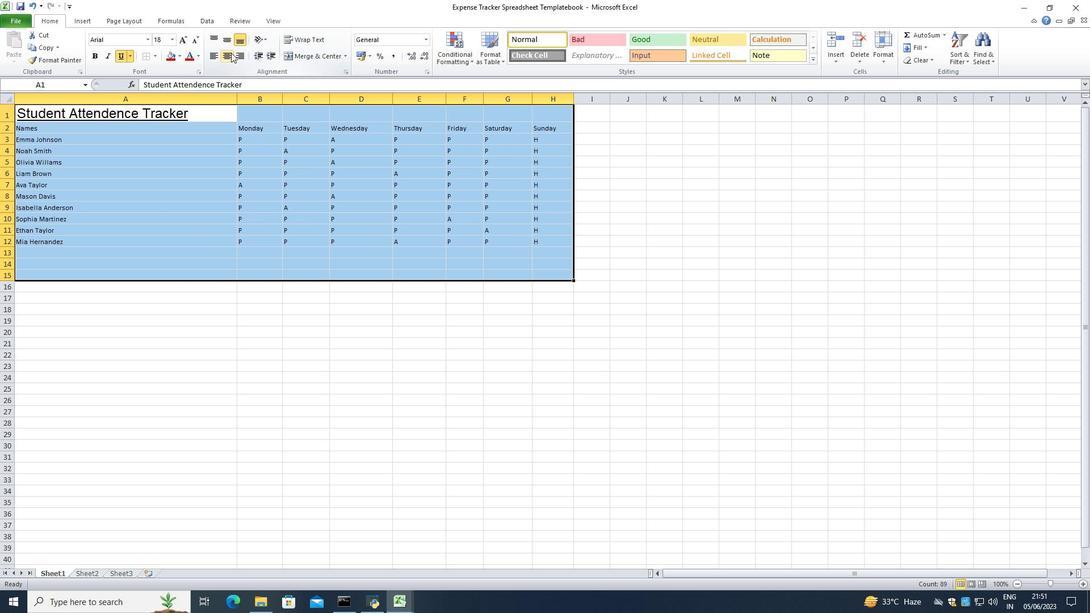 
Action: Mouse pressed left at (229, 54)
Screenshot: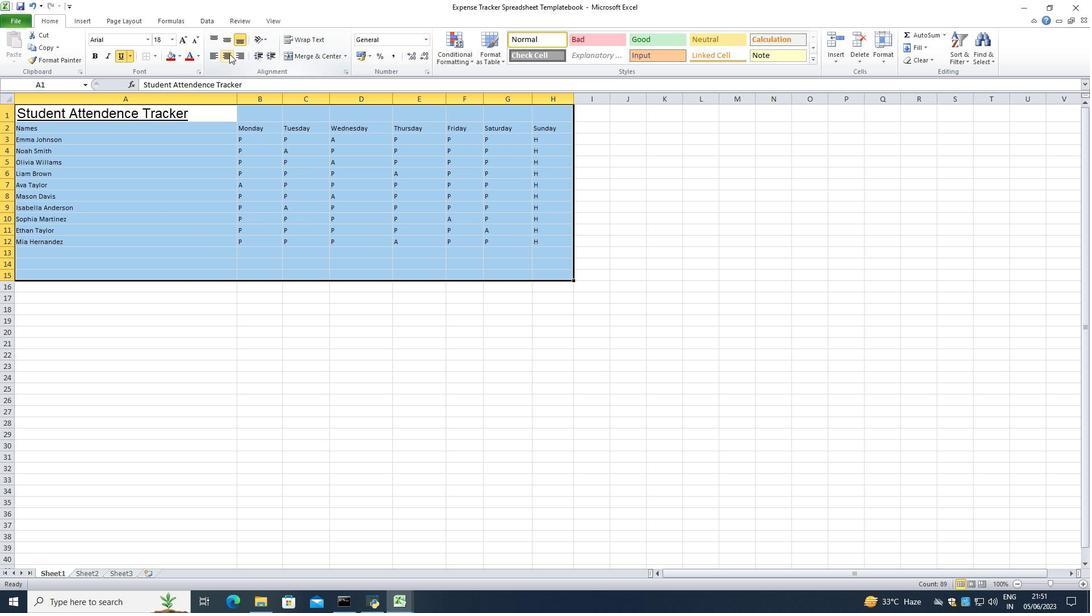
Action: Mouse moved to (239, 40)
Screenshot: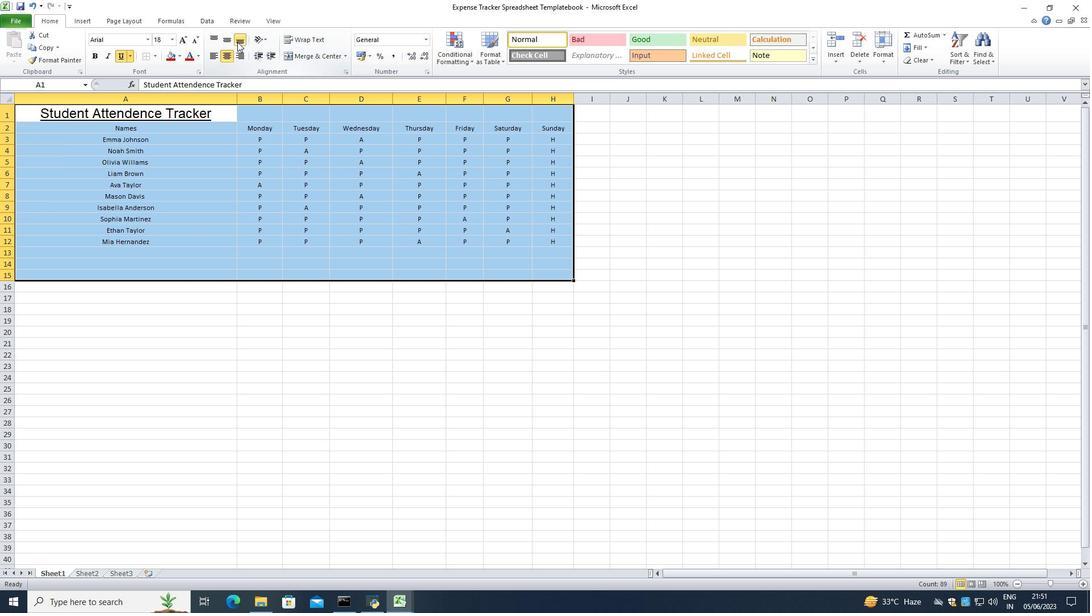 
Action: Mouse pressed left at (239, 40)
Screenshot: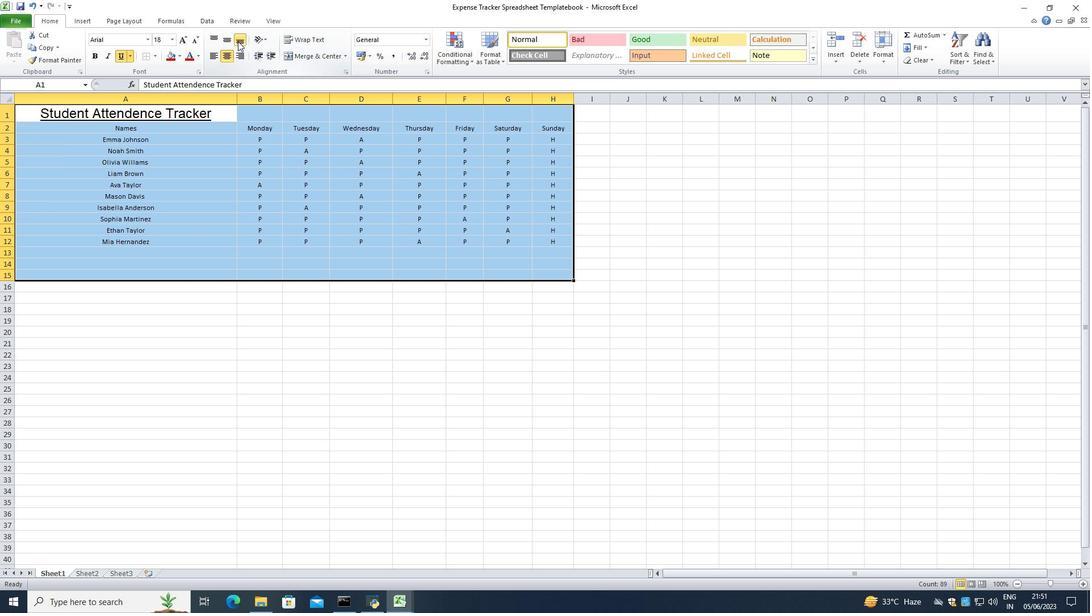 
Action: Mouse moved to (240, 39)
Screenshot: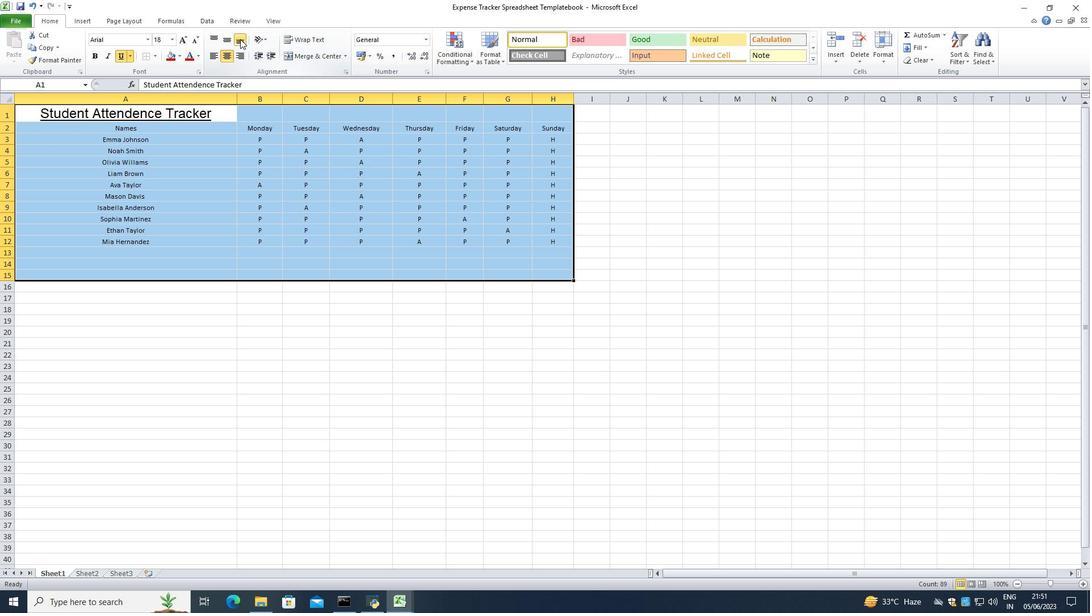 
Action: Mouse pressed left at (240, 39)
Screenshot: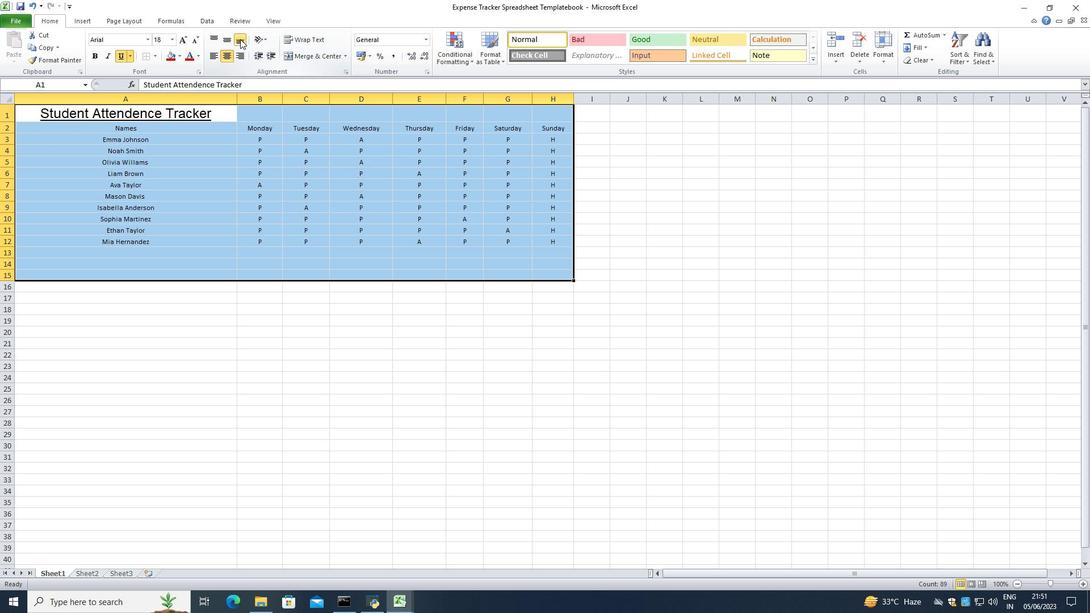 
Action: Mouse moved to (240, 39)
Screenshot: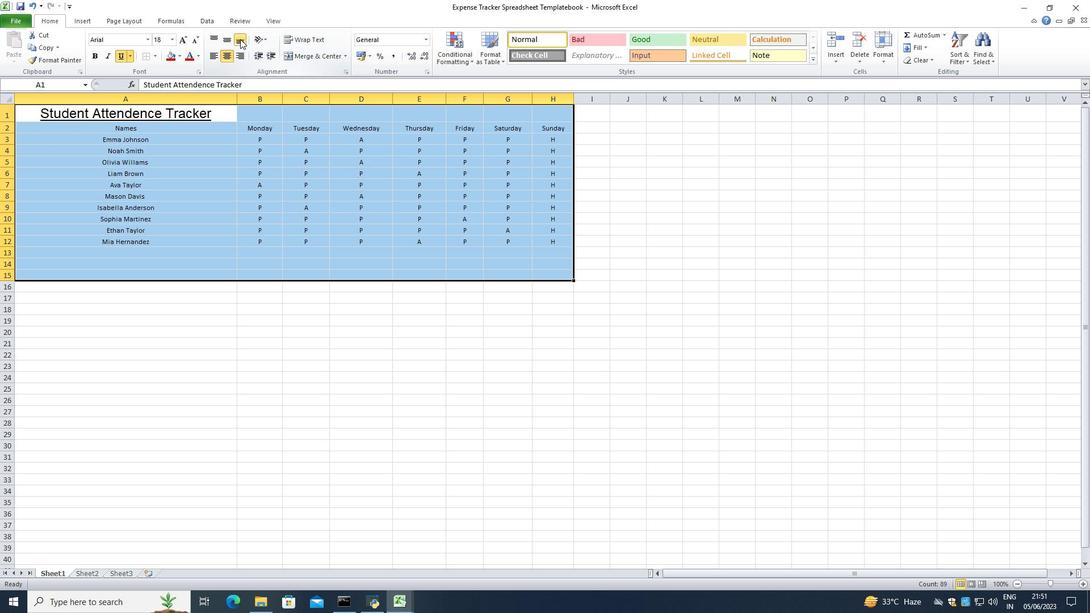 
Action: Mouse pressed left at (240, 39)
Screenshot: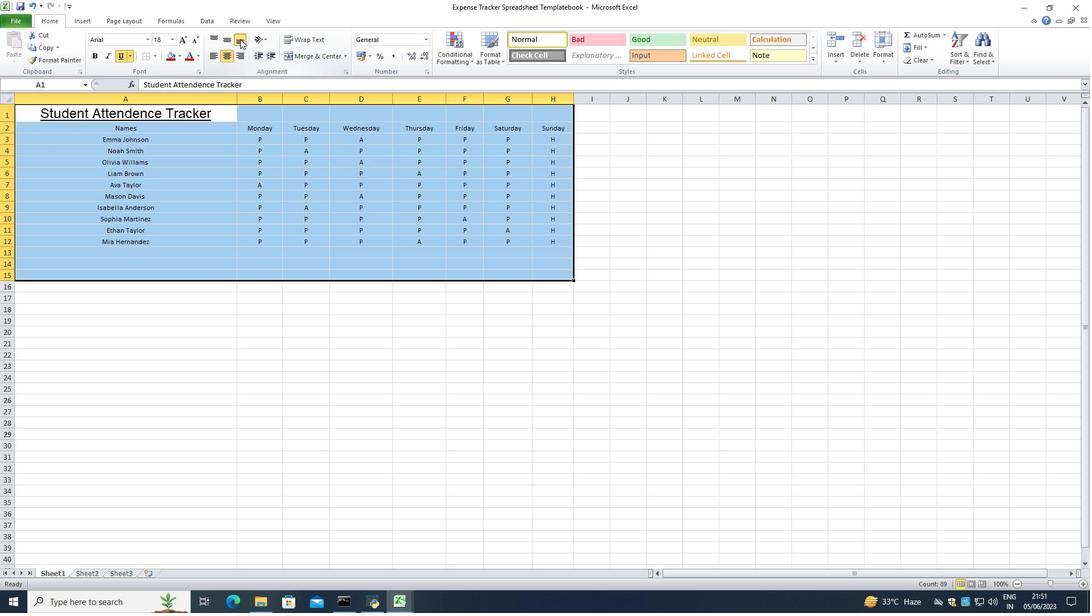 
Action: Mouse moved to (235, 40)
Screenshot: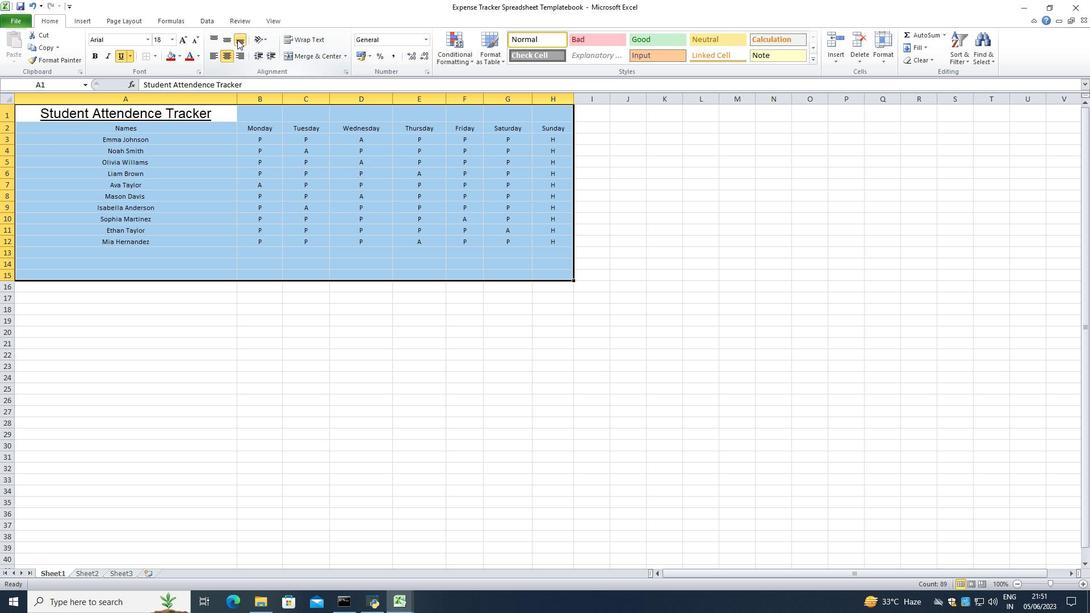 
Action: Mouse pressed right at (235, 40)
Screenshot: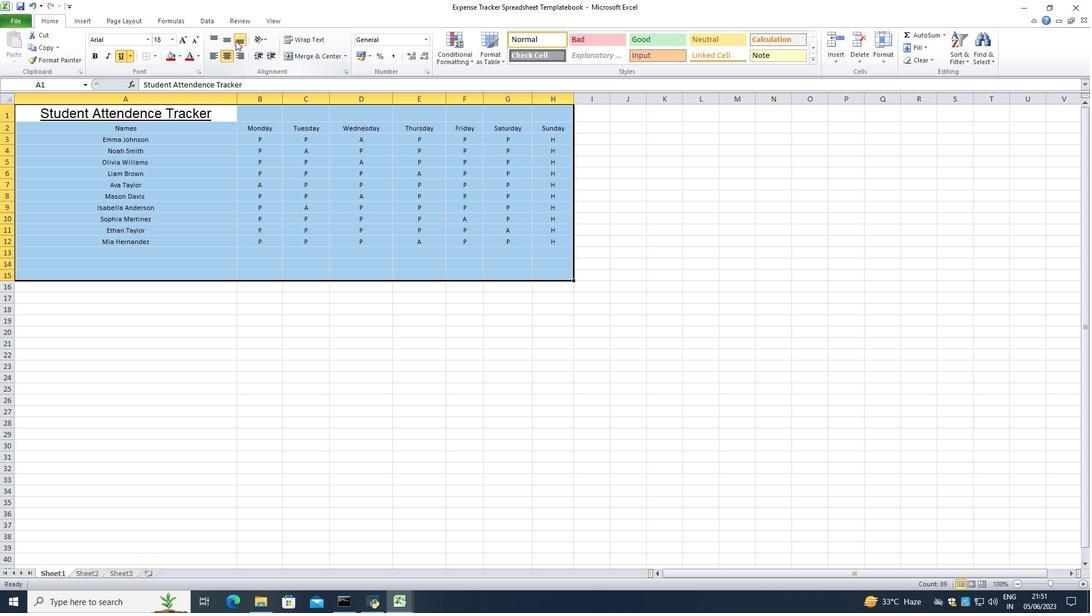 
Action: Mouse moved to (235, 291)
Screenshot: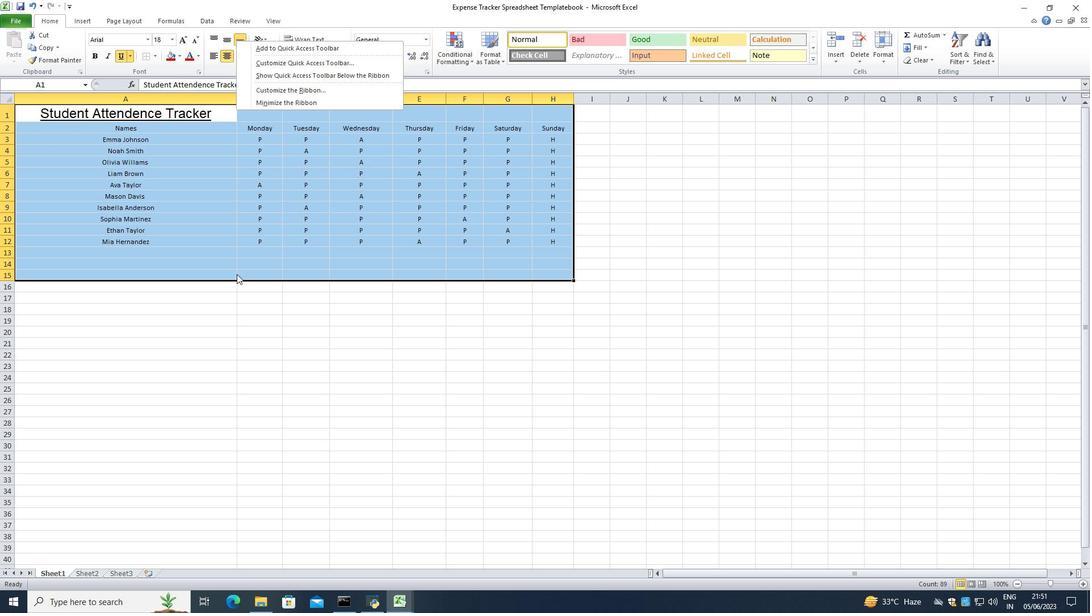 
Action: Mouse pressed left at (235, 291)
Screenshot: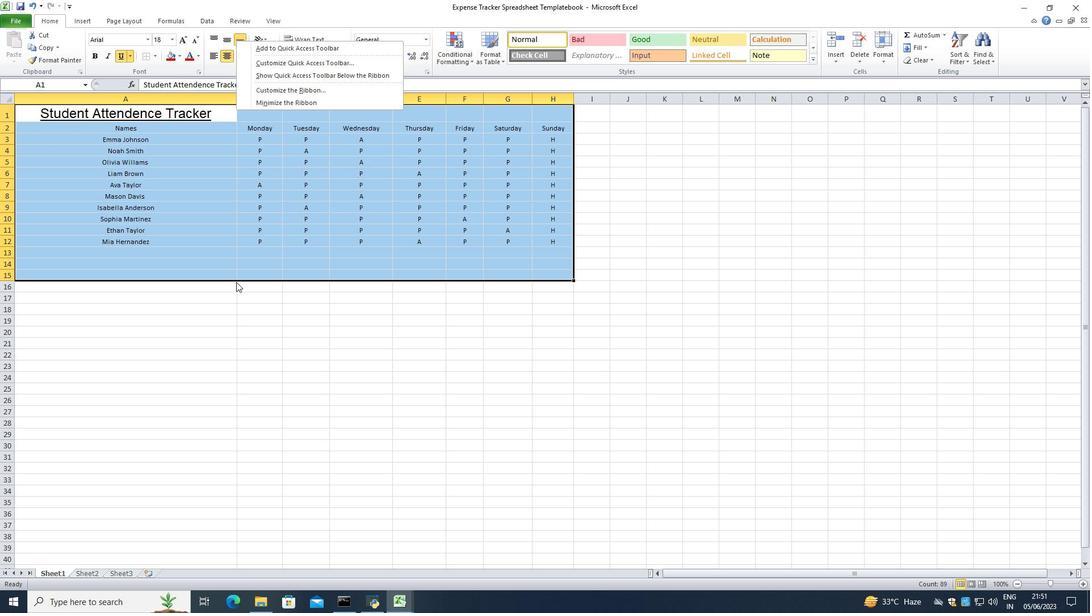 
Action: Mouse moved to (227, 60)
Screenshot: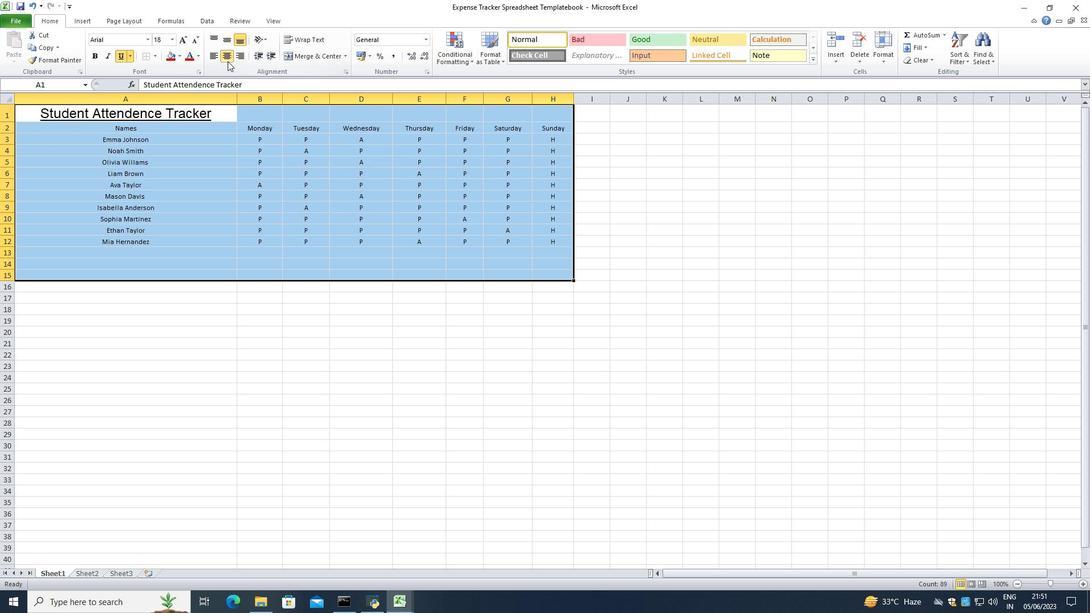 
Action: Mouse pressed left at (227, 60)
Screenshot: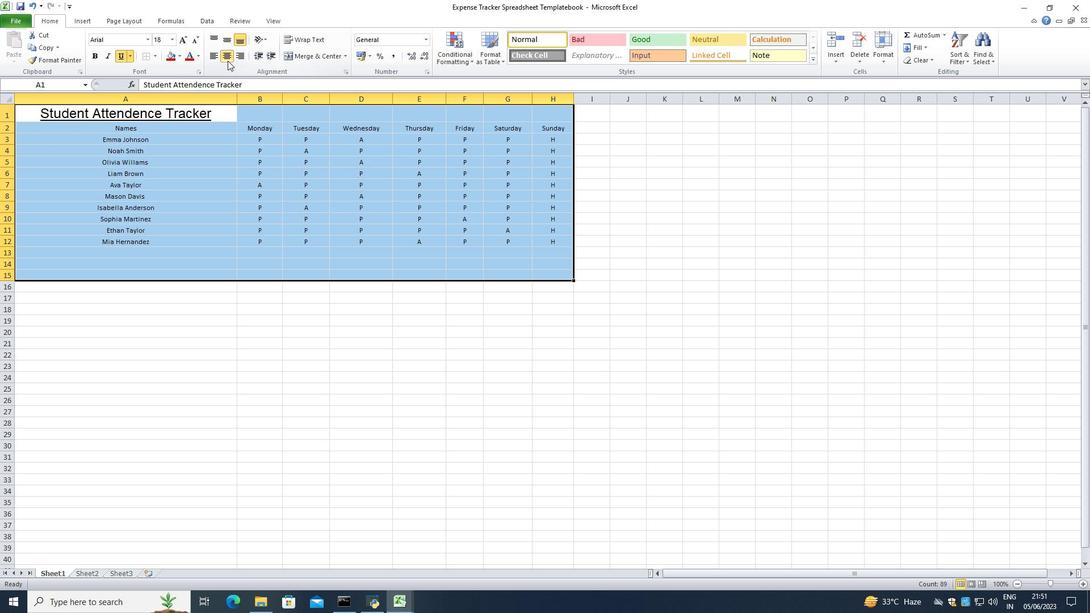 
Action: Mouse moved to (223, 58)
Screenshot: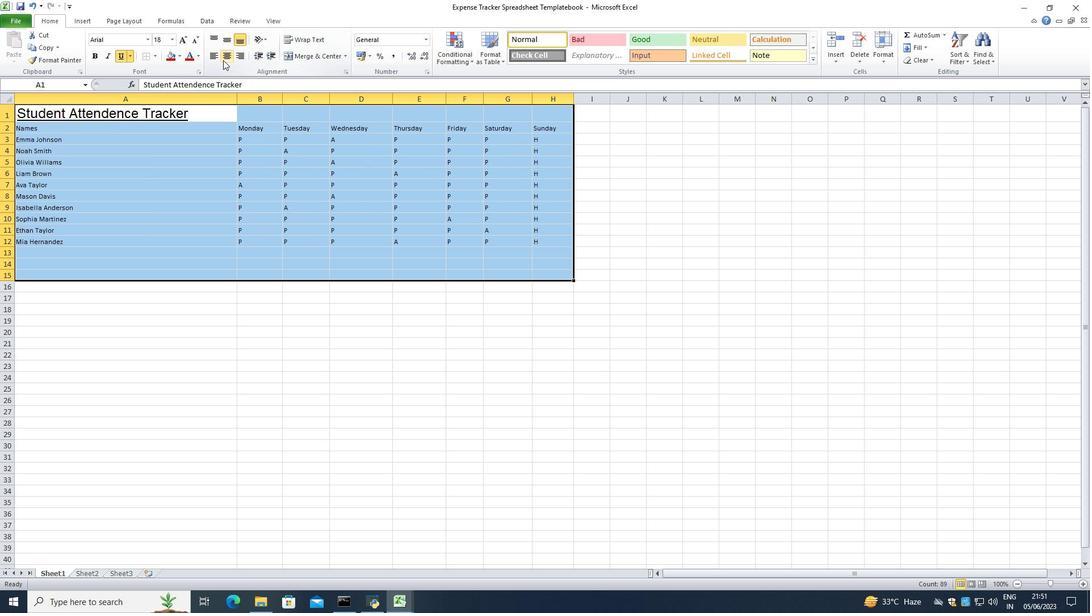 
Action: Mouse pressed left at (223, 58)
Screenshot: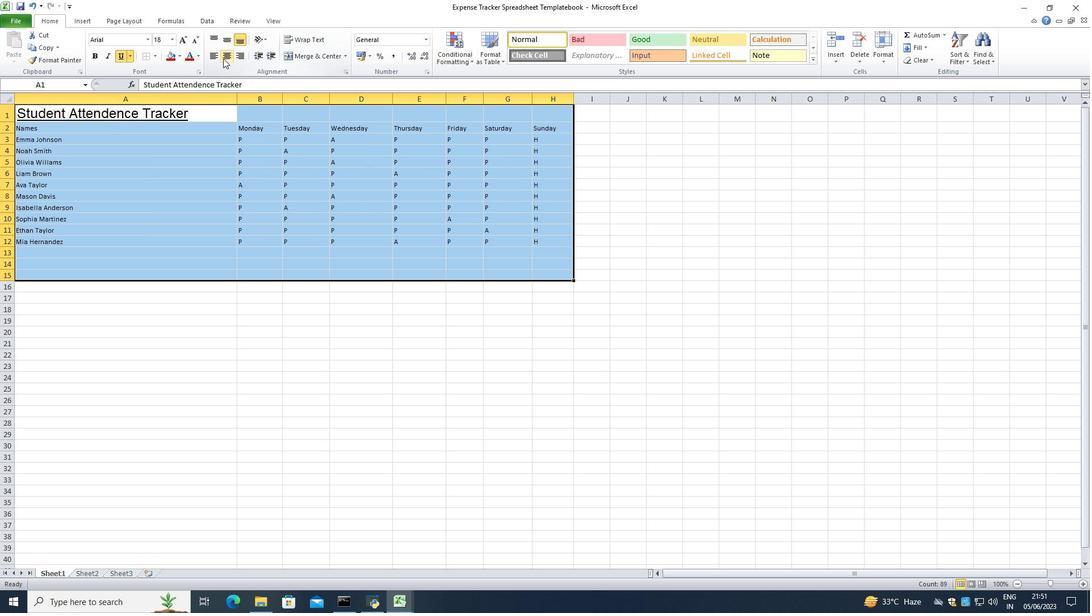 
Action: Mouse moved to (256, 339)
Screenshot: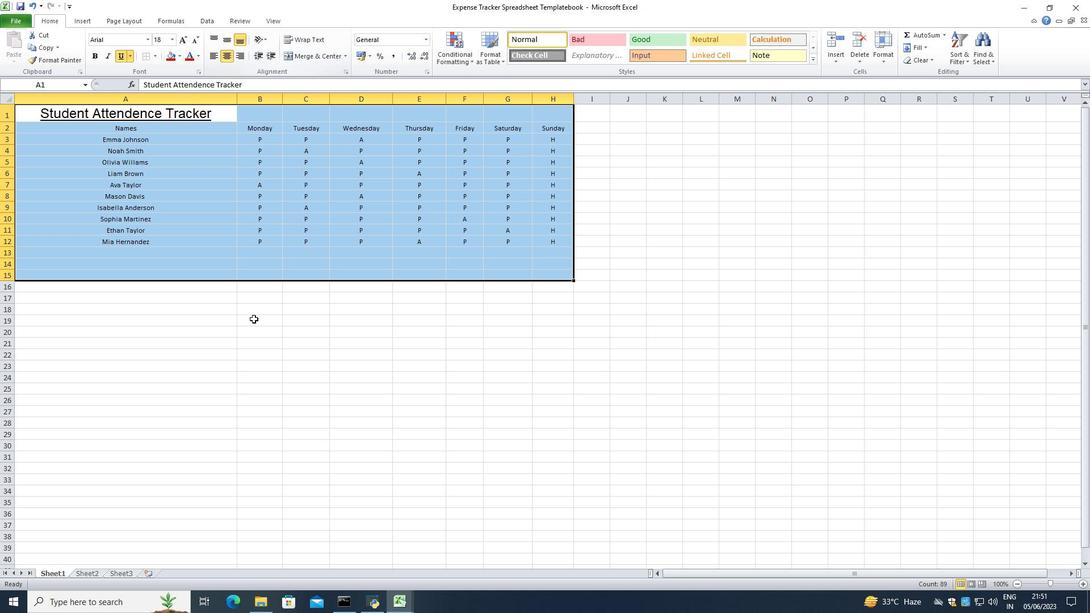
Action: Mouse pressed left at (256, 339)
Screenshot: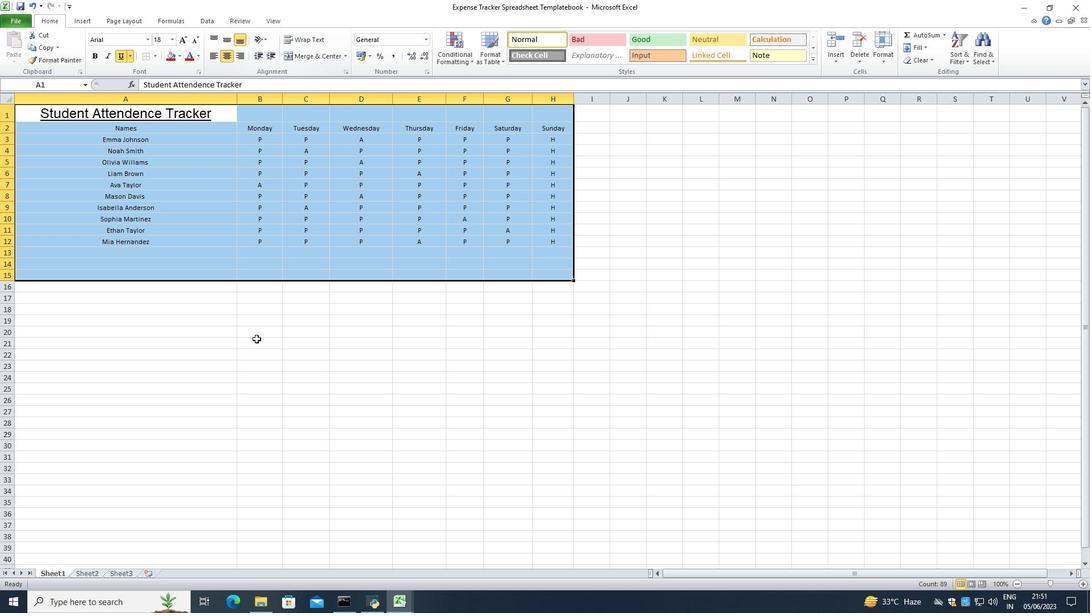 
Action: Mouse moved to (94, 130)
Screenshot: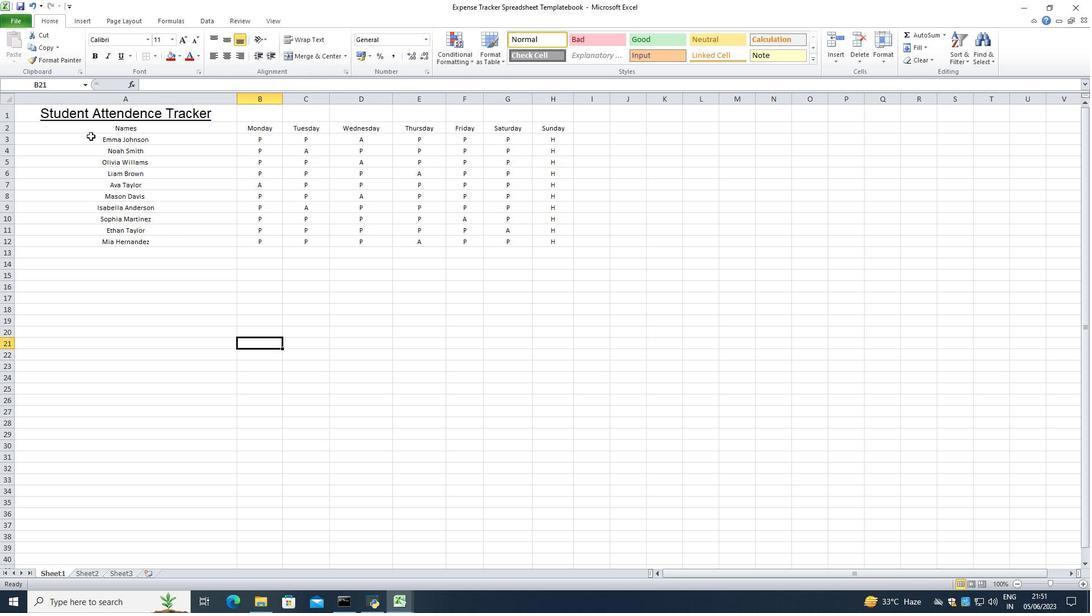 
Action: Mouse pressed left at (94, 130)
Screenshot: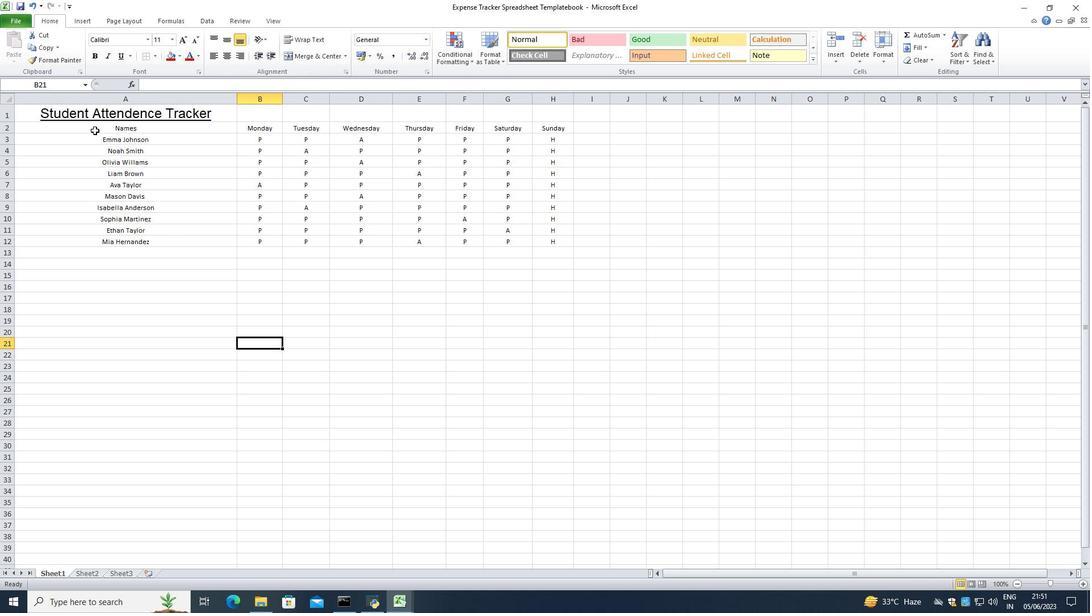 
Action: Mouse moved to (435, 351)
Screenshot: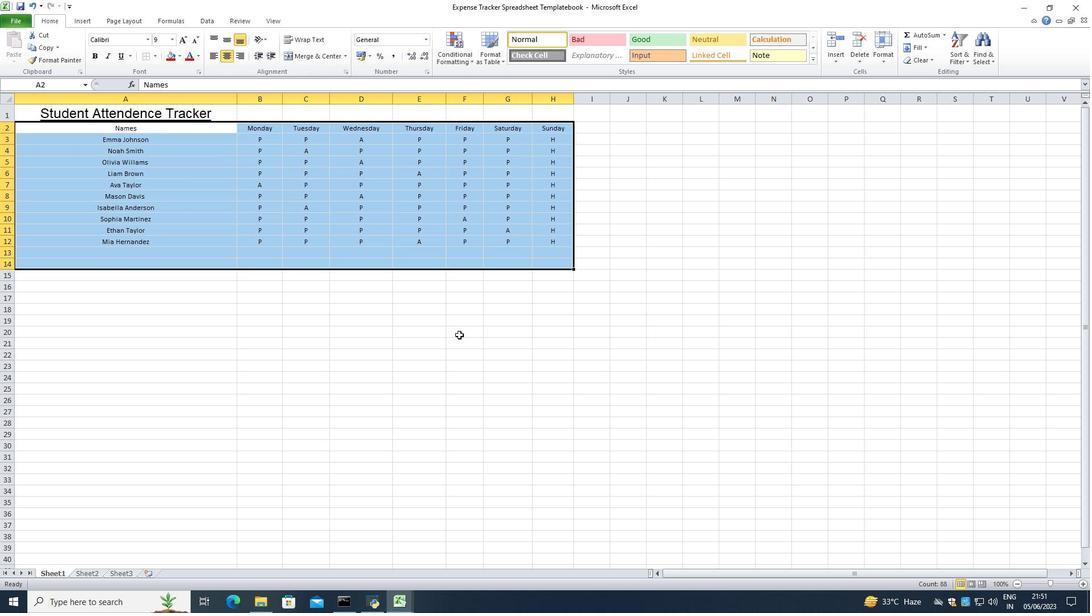 
Action: Mouse pressed left at (435, 351)
Screenshot: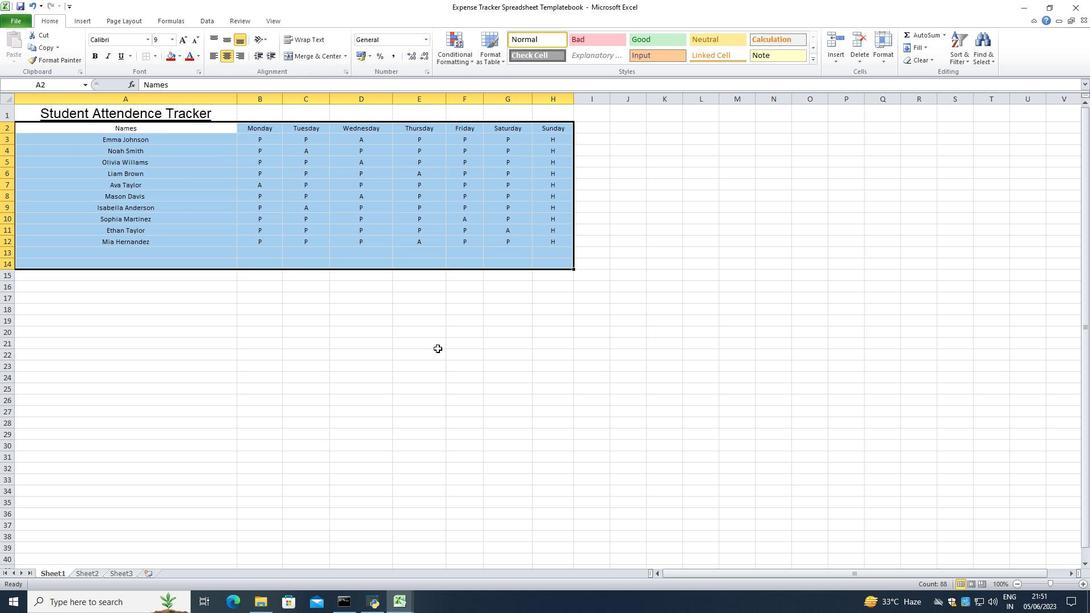 
Action: Mouse moved to (163, 114)
Screenshot: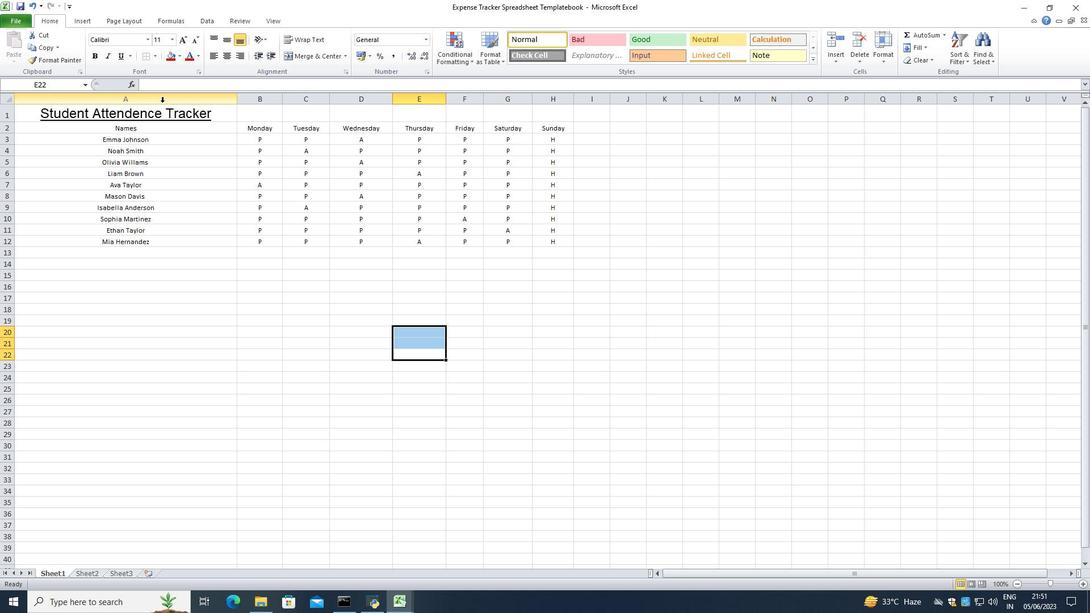 
Action: Mouse pressed left at (163, 114)
Screenshot: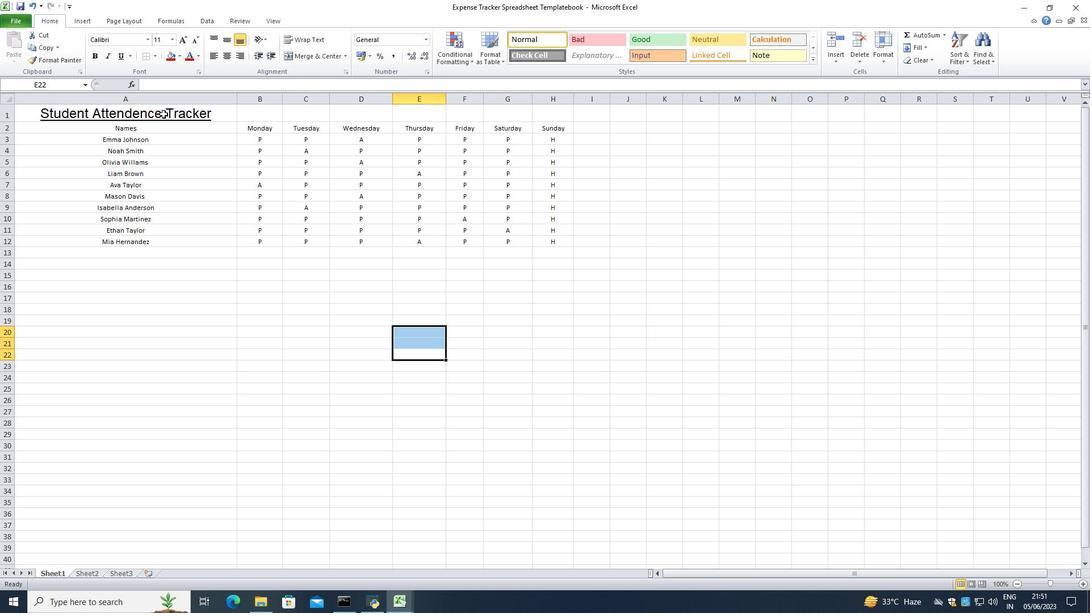 
Action: Mouse moved to (172, 57)
Screenshot: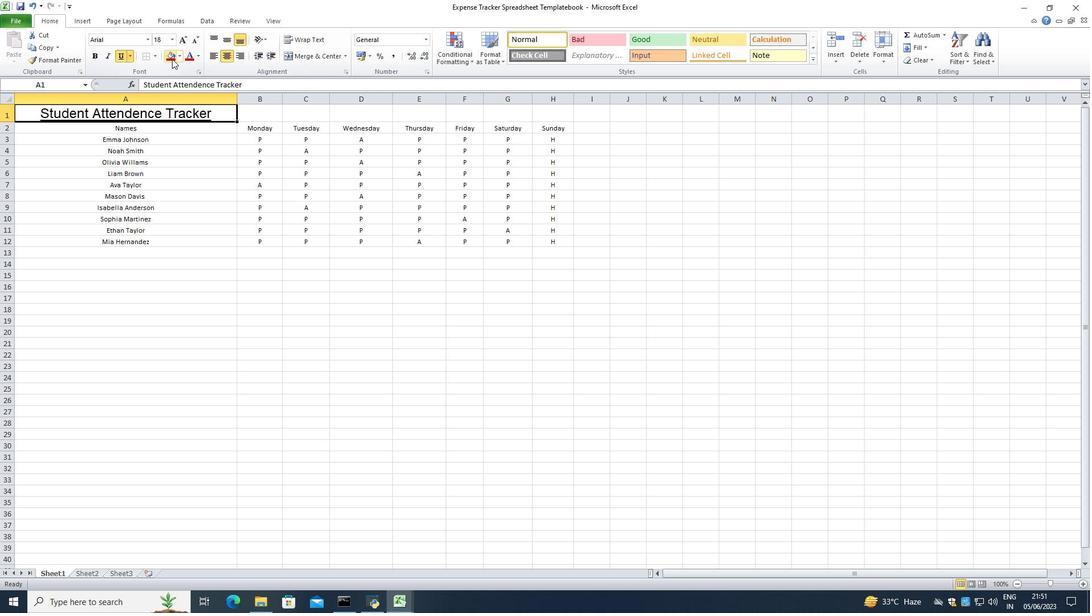 
Action: Mouse pressed left at (172, 57)
Screenshot: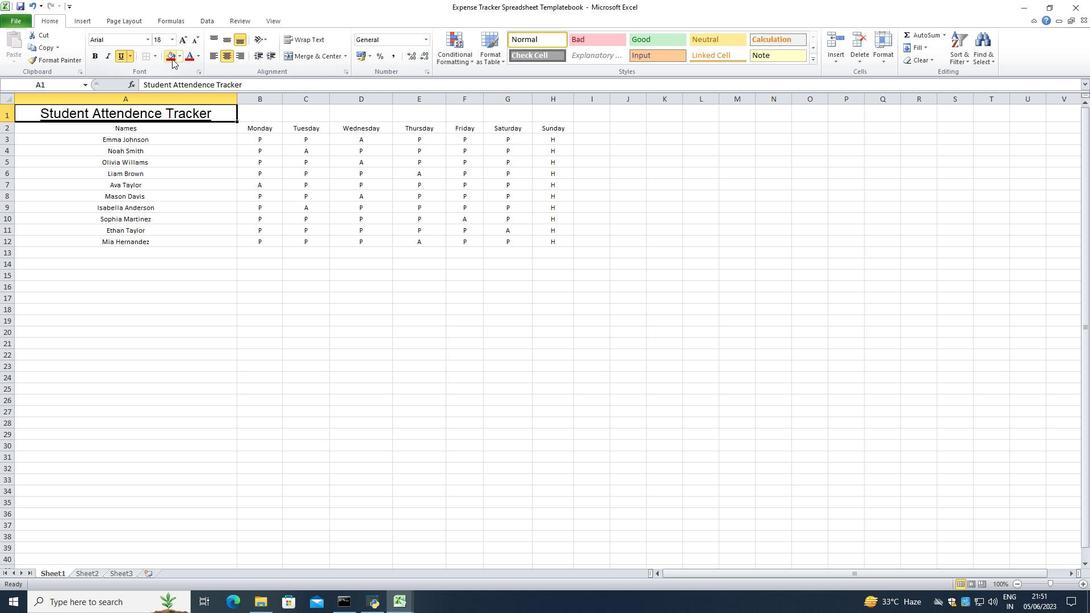 
Action: Mouse moved to (204, 308)
Screenshot: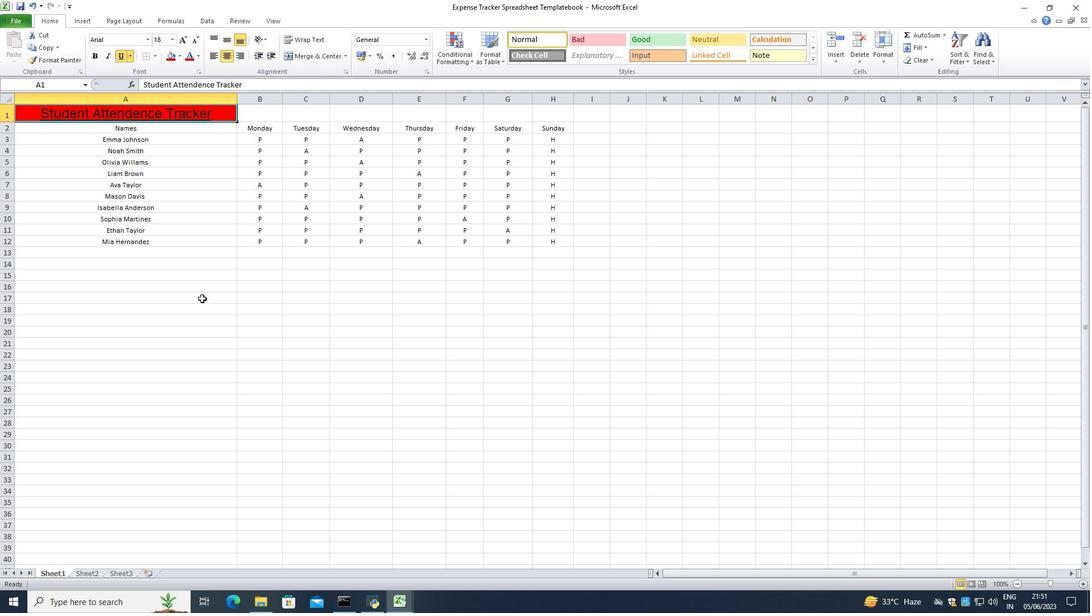 
Action: Mouse pressed left at (204, 308)
Screenshot: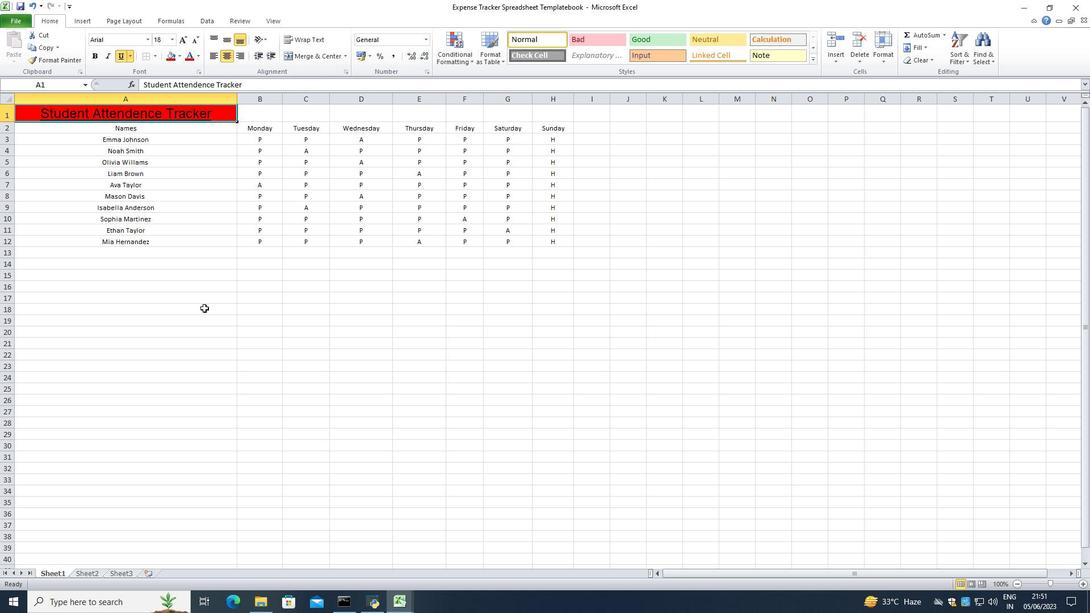 
Action: Mouse moved to (118, 127)
Screenshot: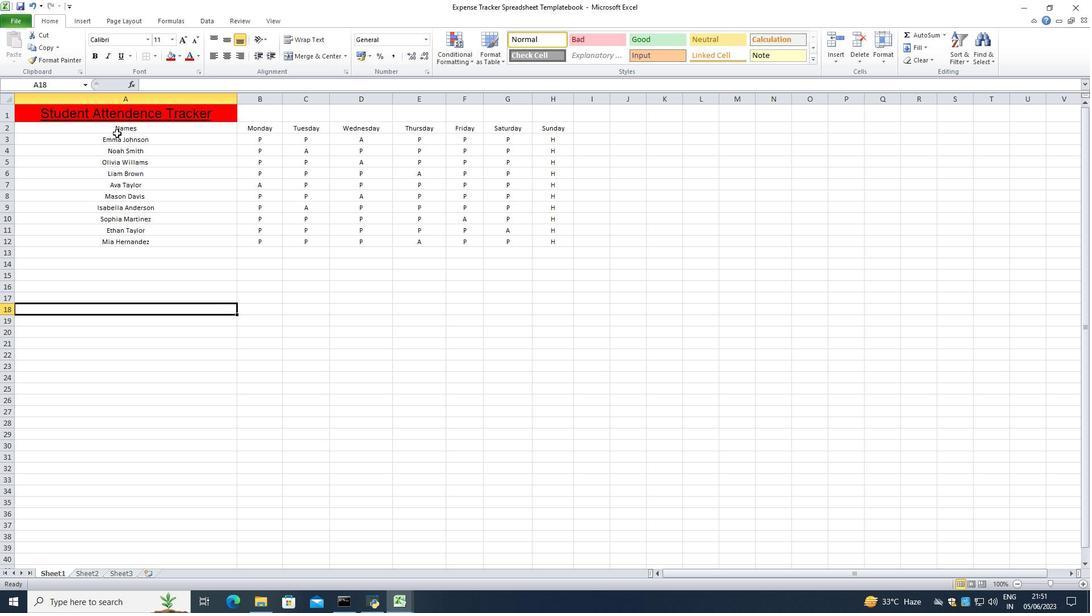 
Action: Mouse pressed left at (118, 127)
Screenshot: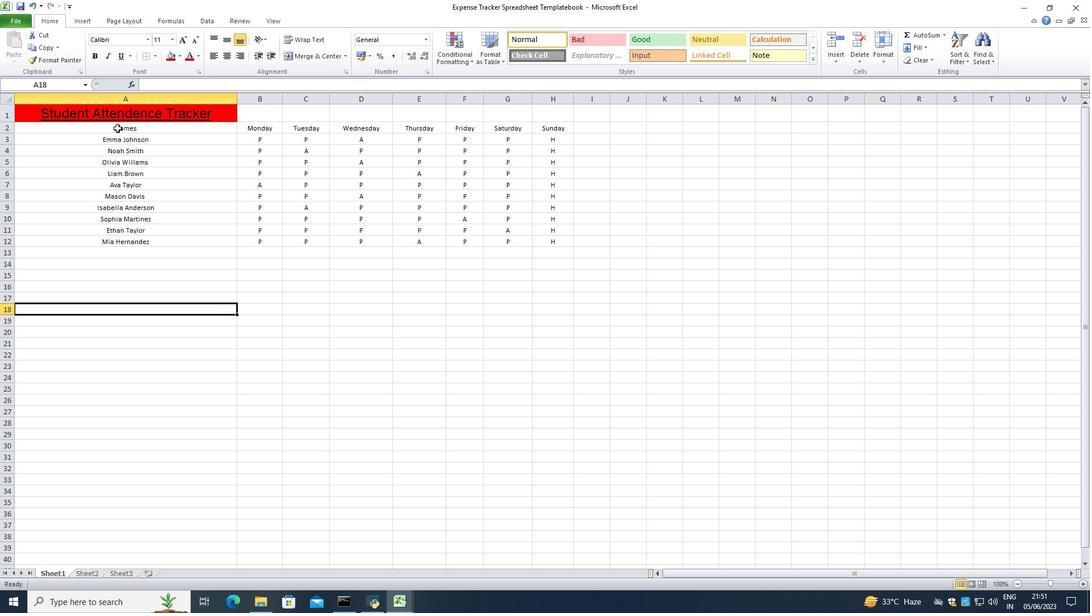 
Action: Mouse moved to (155, 57)
Screenshot: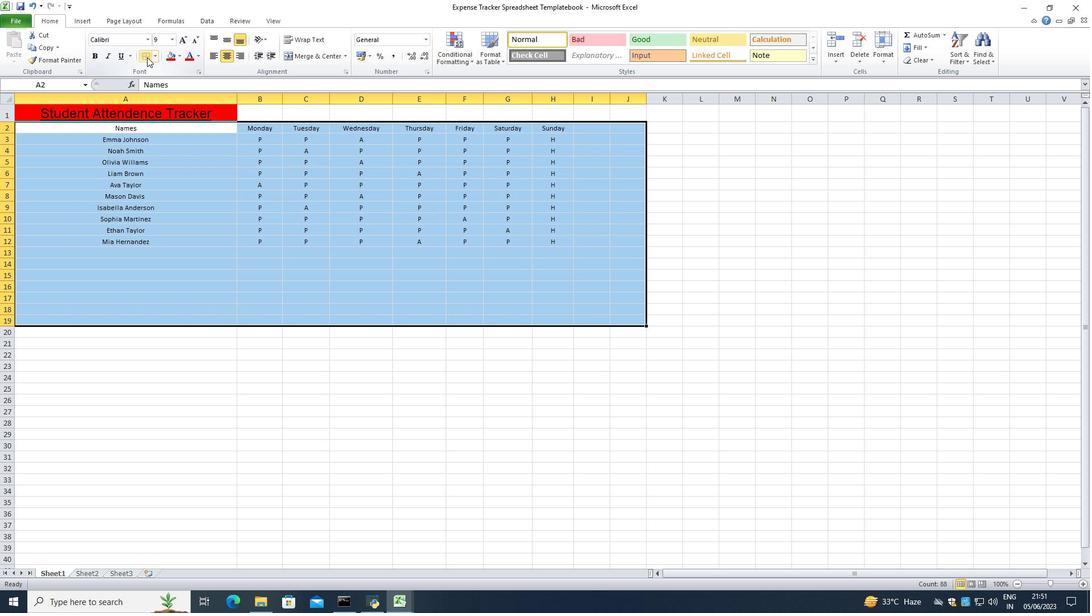 
Action: Mouse pressed left at (155, 57)
Screenshot: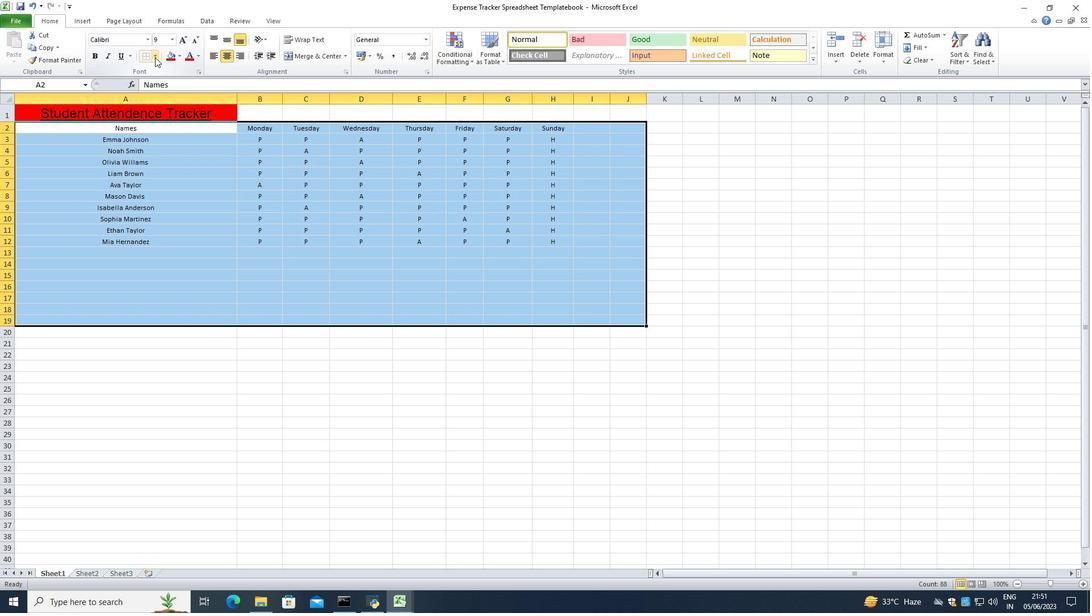 
Action: Mouse moved to (177, 165)
Screenshot: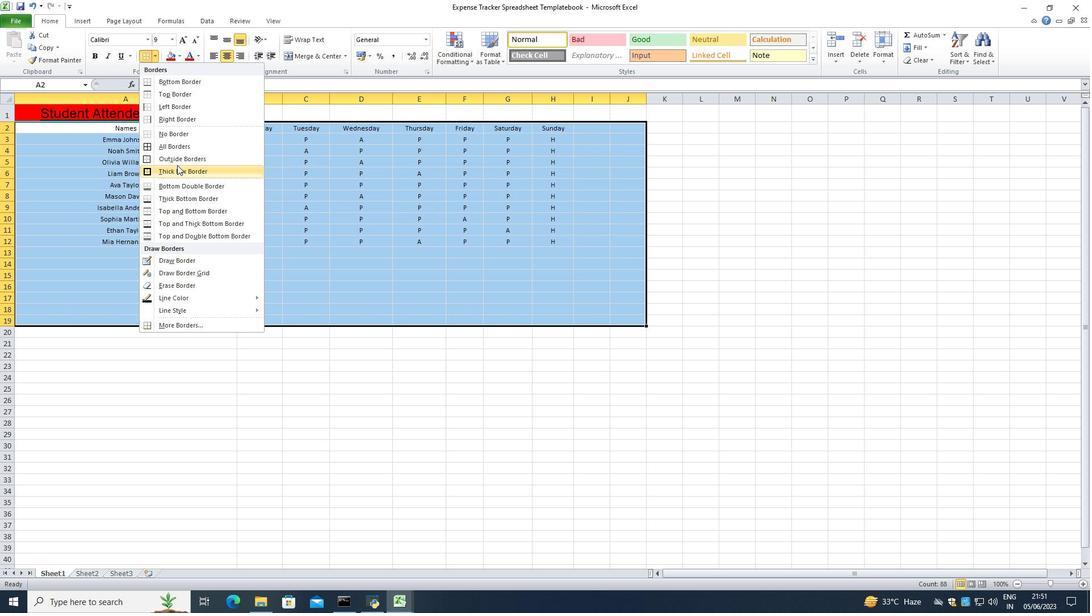 
Action: Mouse scrolled (177, 165) with delta (0, 0)
Screenshot: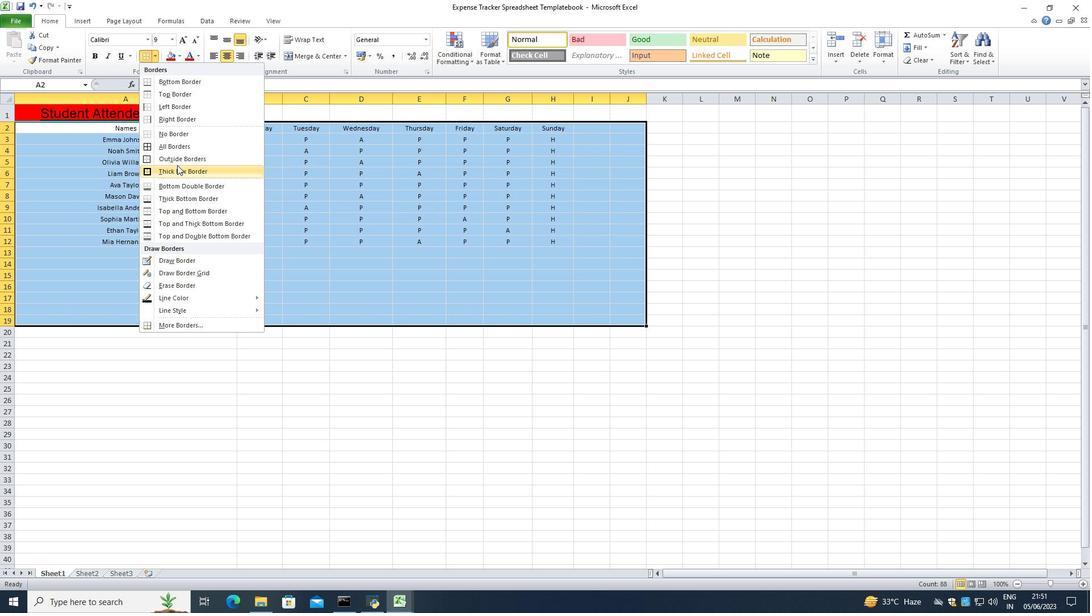 
Action: Mouse moved to (183, 136)
Screenshot: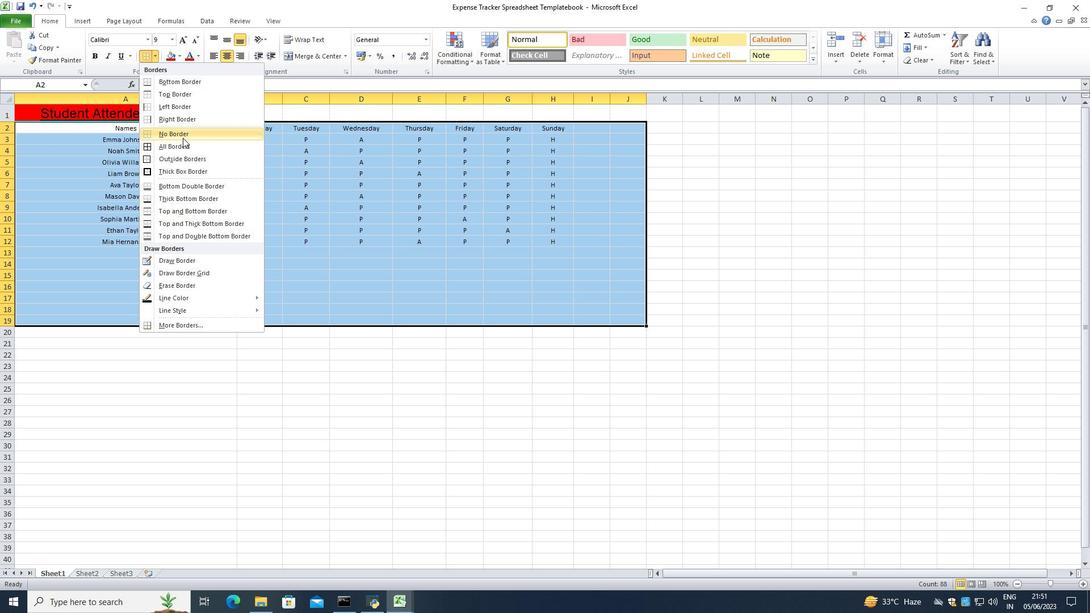 
Action: Mouse pressed left at (183, 136)
Screenshot: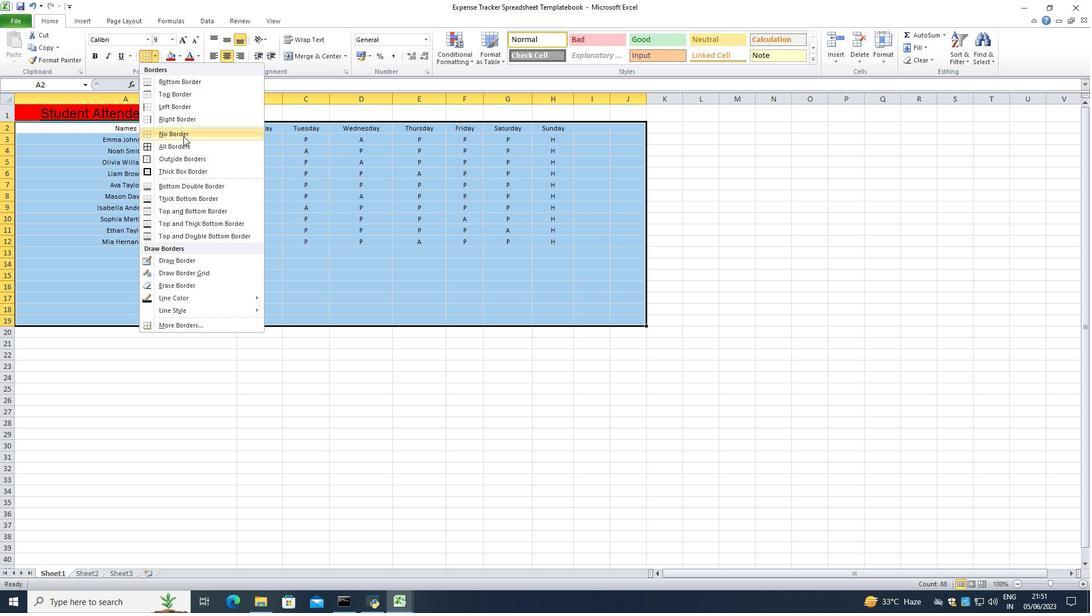 
Action: Mouse moved to (201, 369)
Screenshot: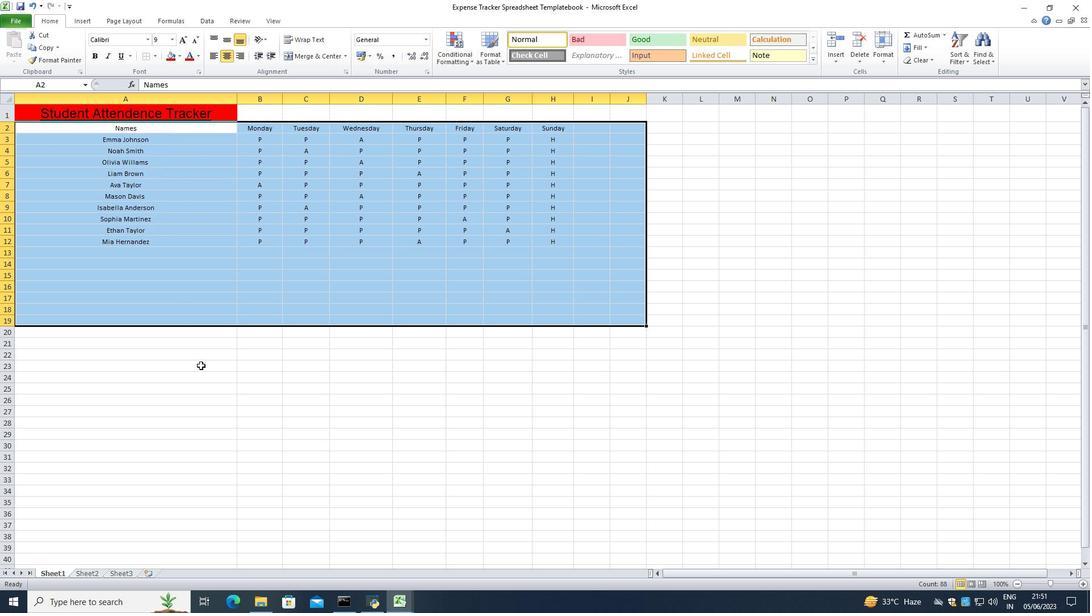 
Action: Mouse pressed left at (201, 369)
Screenshot: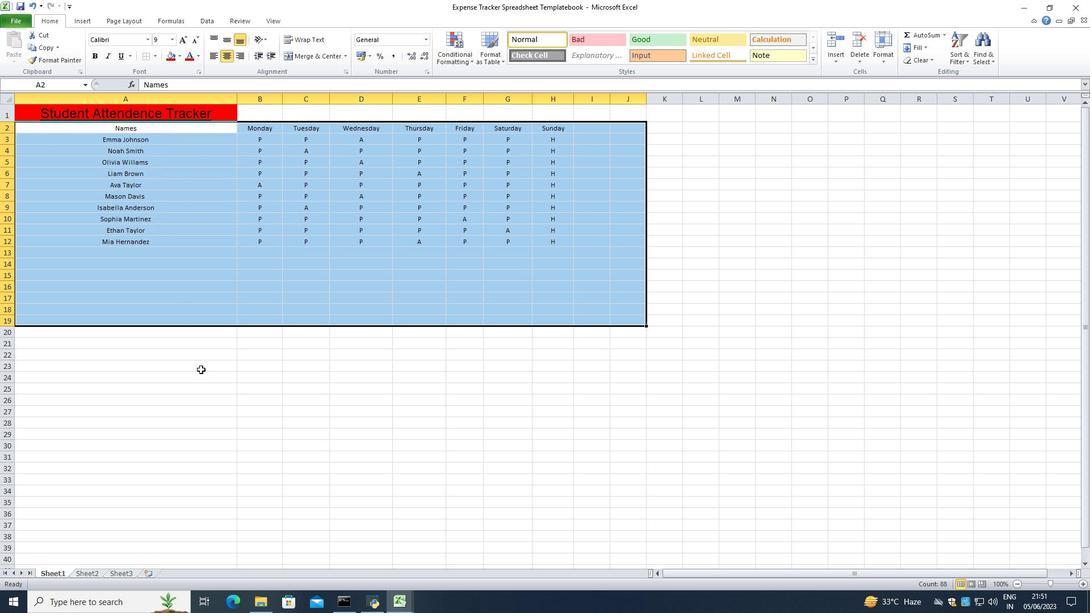 
Action: Mouse moved to (216, 319)
Screenshot: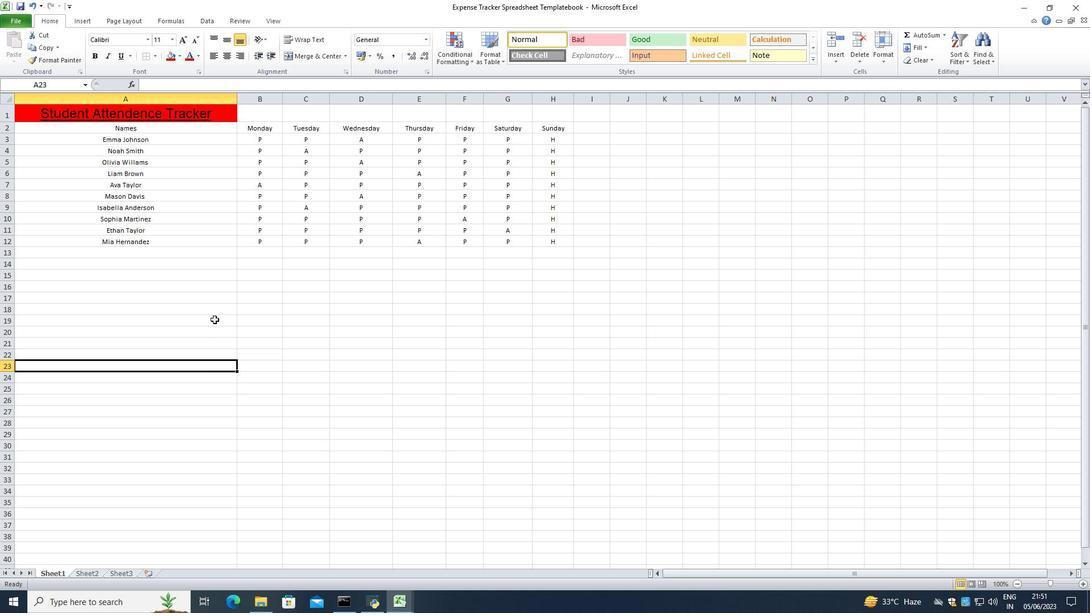 
Action: Key pressed ctrl+S
Screenshot: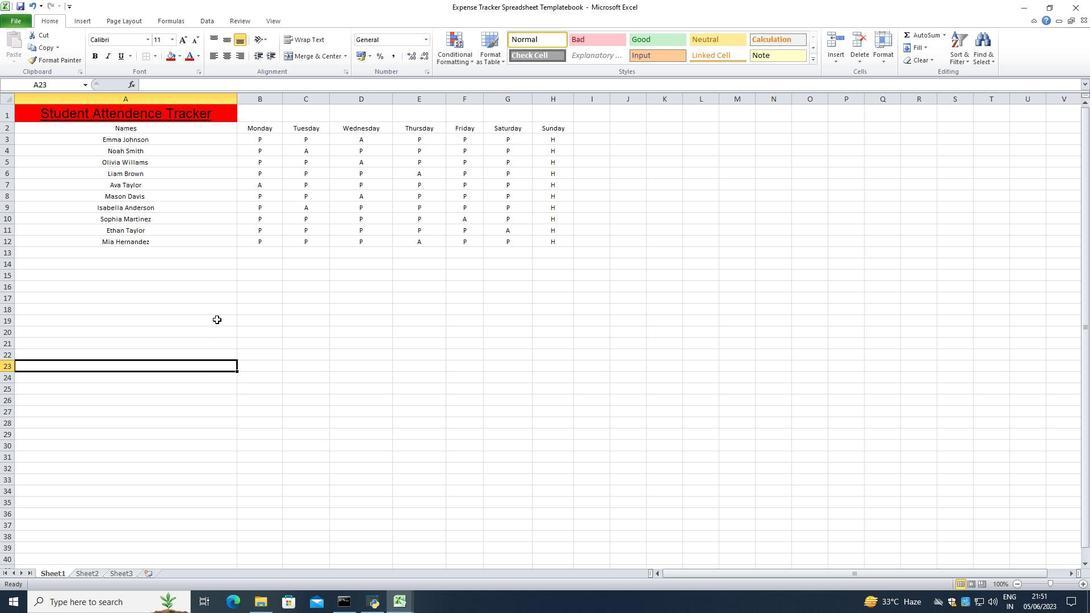 
Action: Mouse moved to (162, 316)
Screenshot: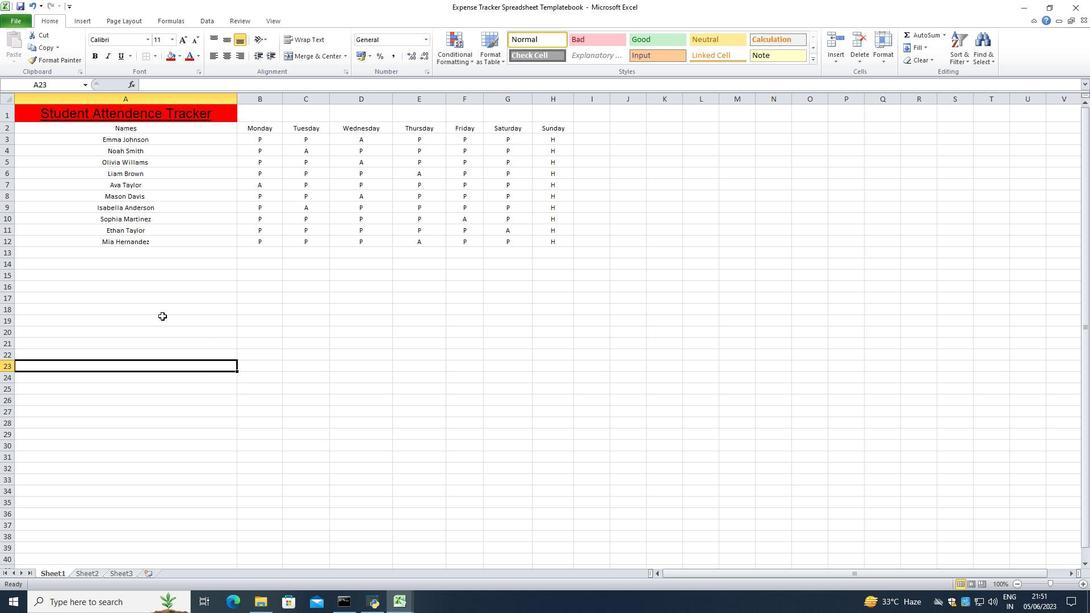 
